 Task: Look for space in Jiaozuo, China from 2nd September, 2023 to 6th September, 2023 for 2 adults in price range Rs.15000 to Rs.20000. Place can be entire place with 1  bedroom having 1 bed and 1 bathroom. Property type can be house, flat, guest house, hotel. Booking option can be shelf check-in. Required host language is Chinese (Simplified).
Action: Mouse moved to (369, 132)
Screenshot: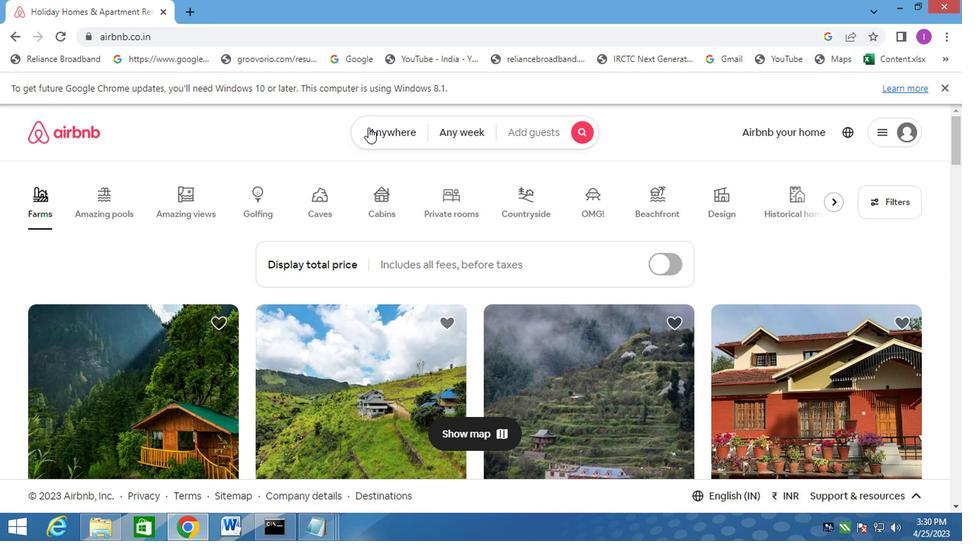 
Action: Mouse pressed left at (369, 132)
Screenshot: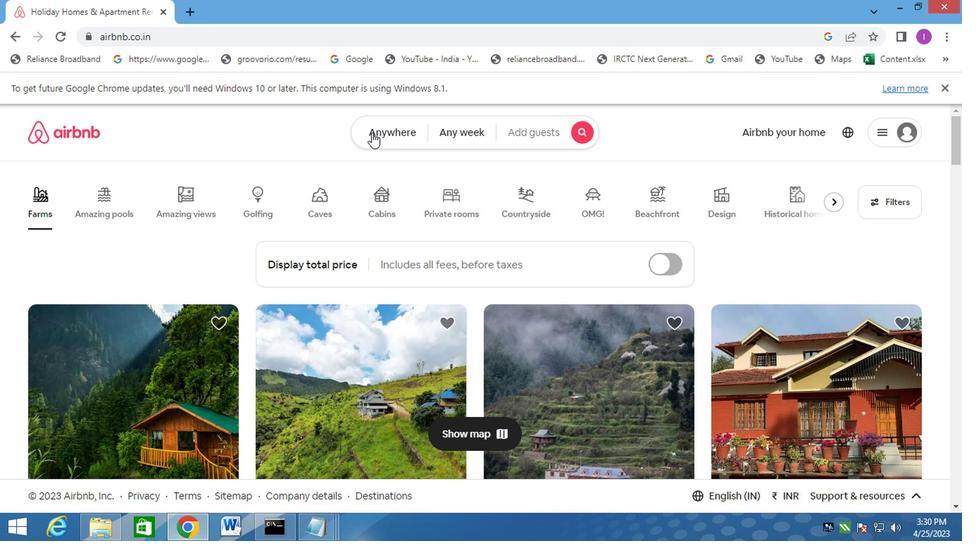 
Action: Mouse moved to (227, 193)
Screenshot: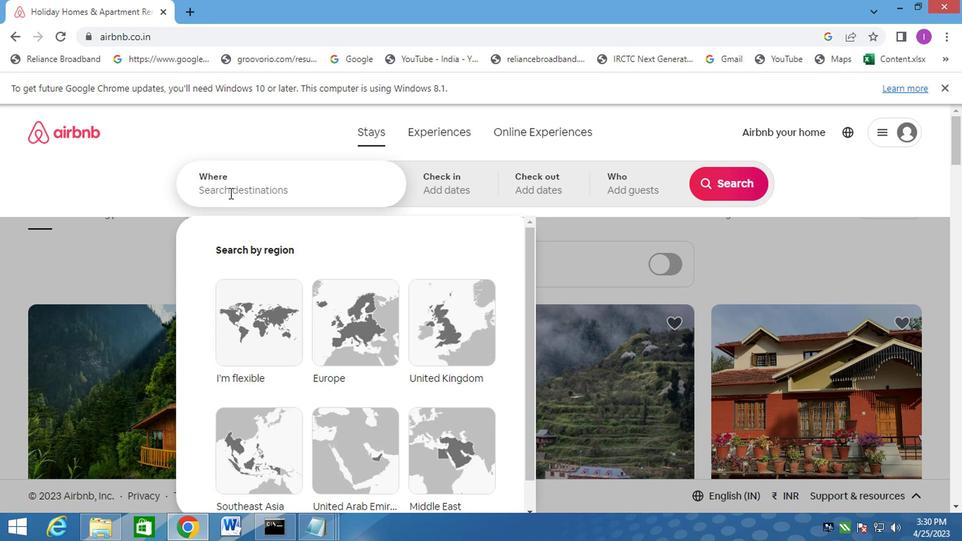 
Action: Mouse pressed left at (227, 193)
Screenshot: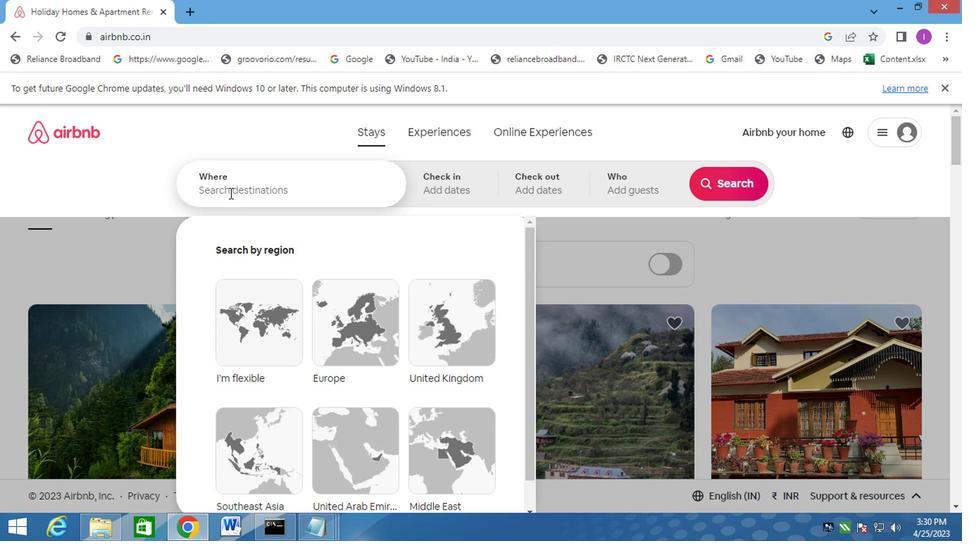 
Action: Mouse moved to (296, 195)
Screenshot: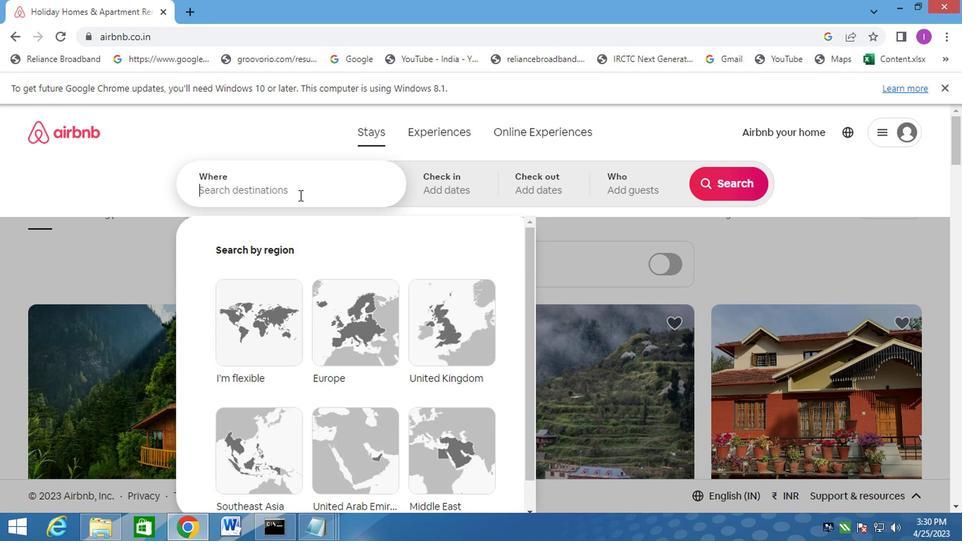 
Action: Key pressed jiaozuo,china
Screenshot: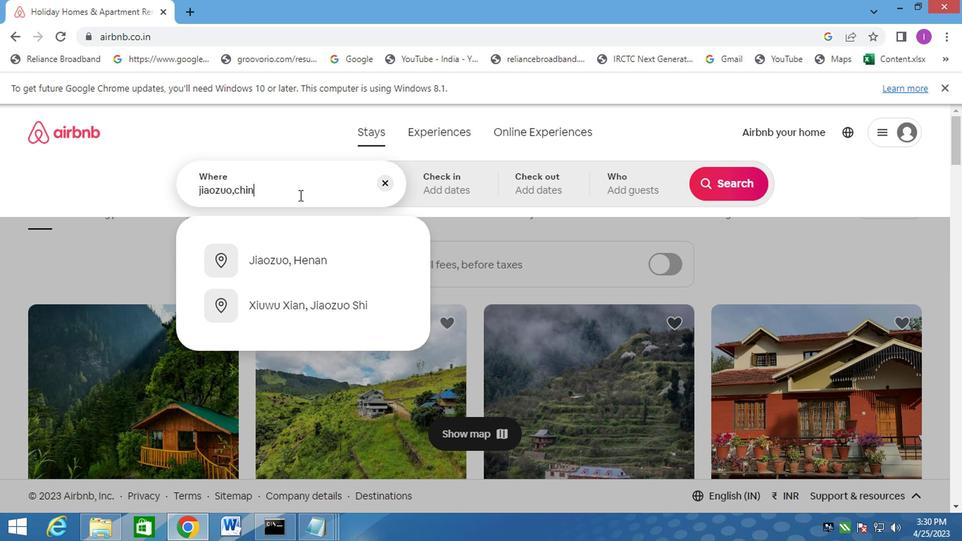 
Action: Mouse moved to (463, 181)
Screenshot: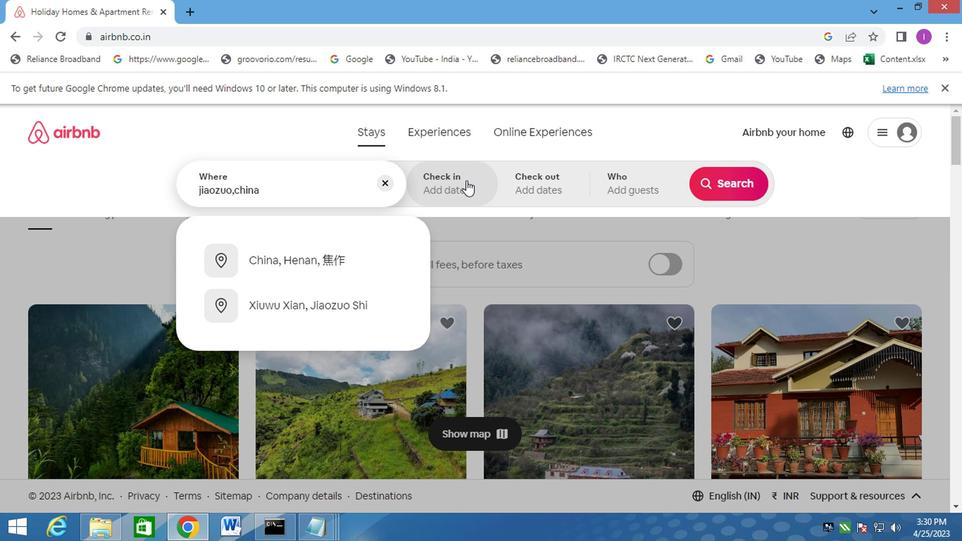 
Action: Mouse pressed left at (463, 181)
Screenshot: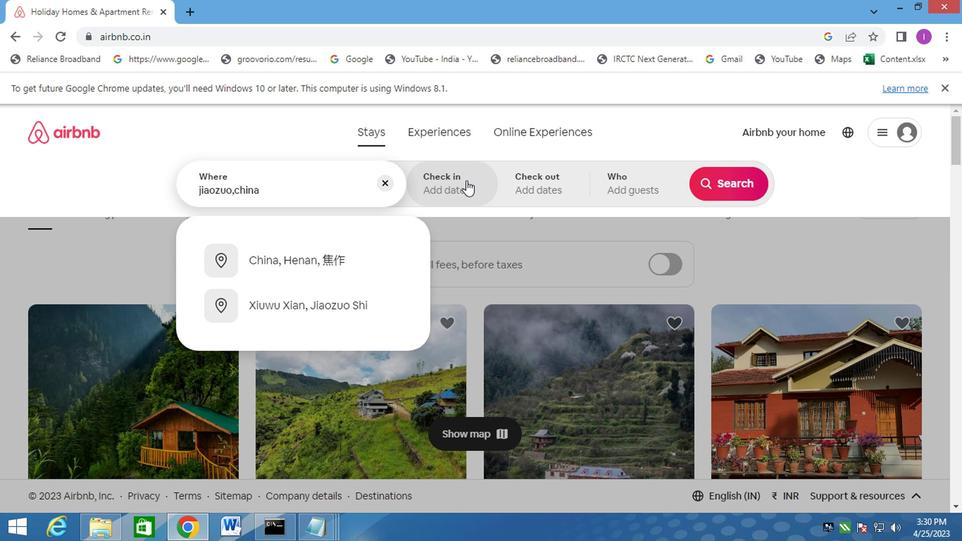 
Action: Mouse moved to (718, 294)
Screenshot: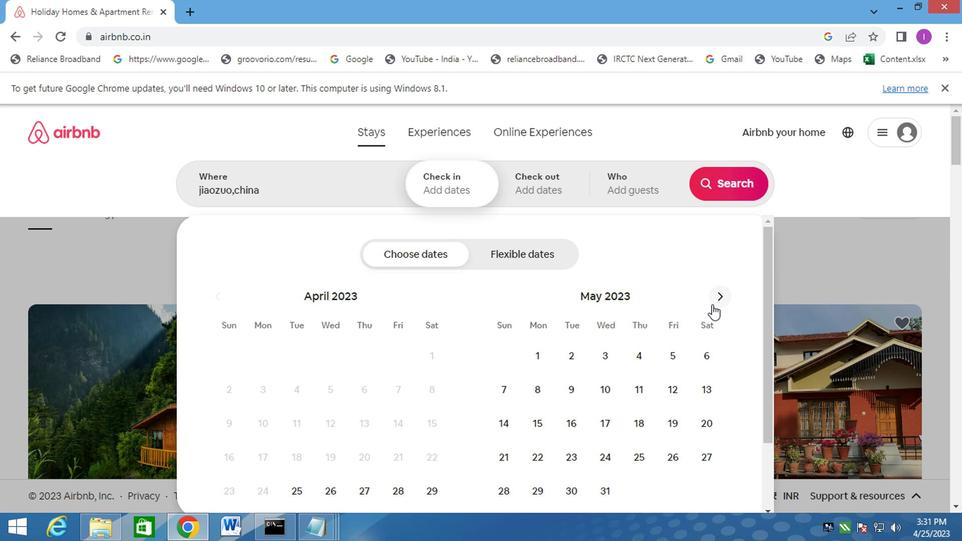 
Action: Mouse pressed left at (718, 294)
Screenshot: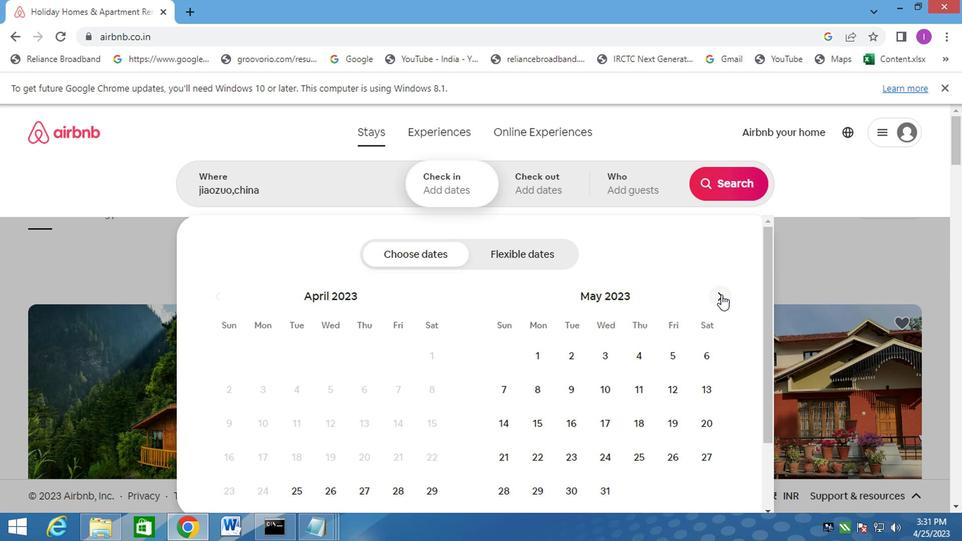 
Action: Mouse pressed left at (718, 294)
Screenshot: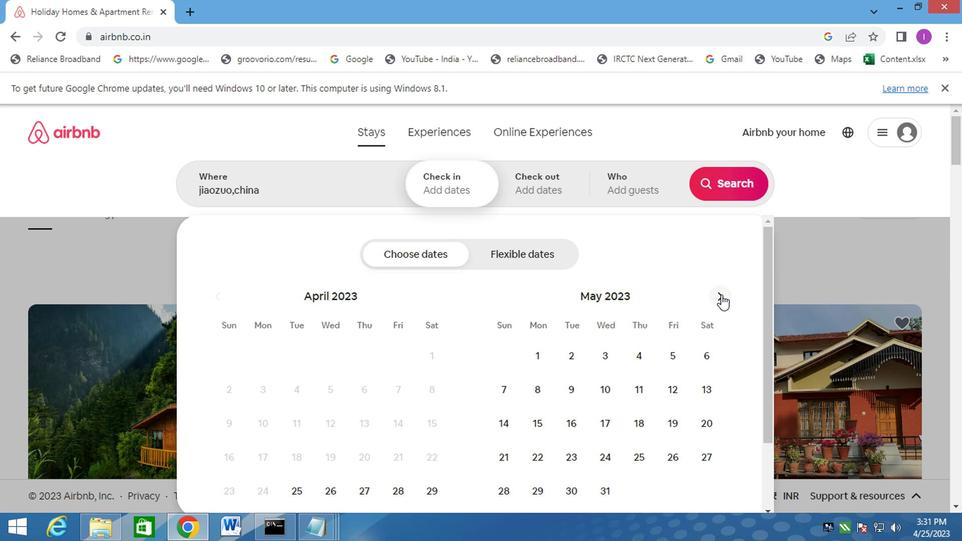 
Action: Mouse moved to (718, 291)
Screenshot: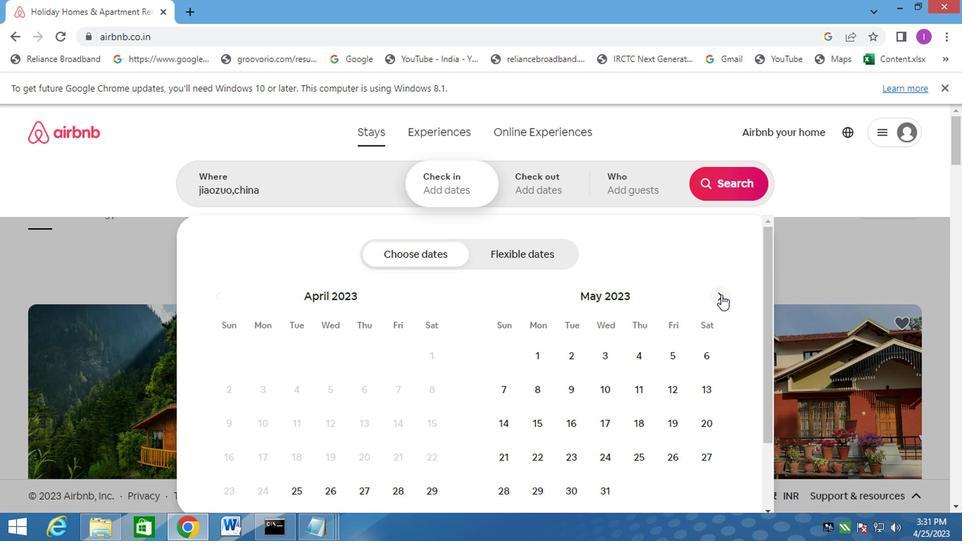 
Action: Mouse pressed left at (718, 291)
Screenshot: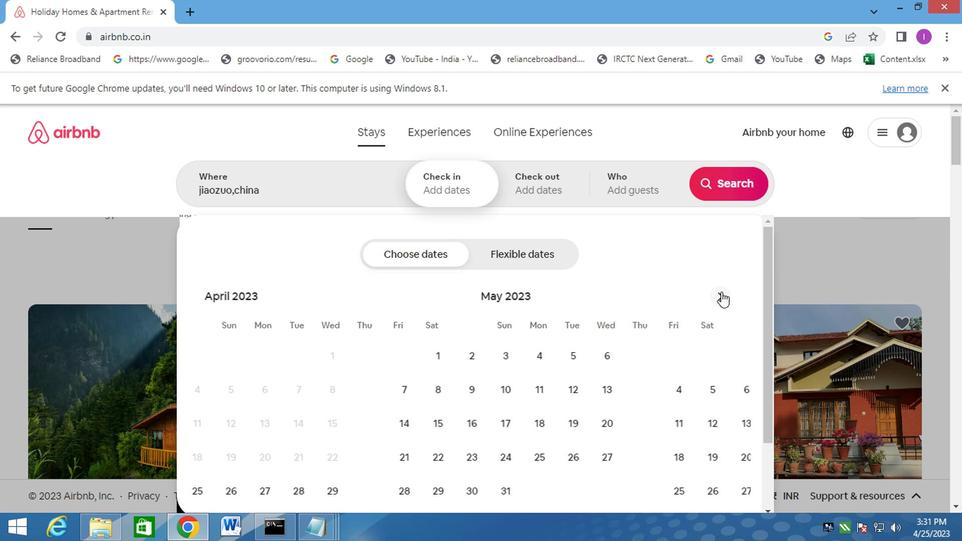 
Action: Mouse moved to (714, 298)
Screenshot: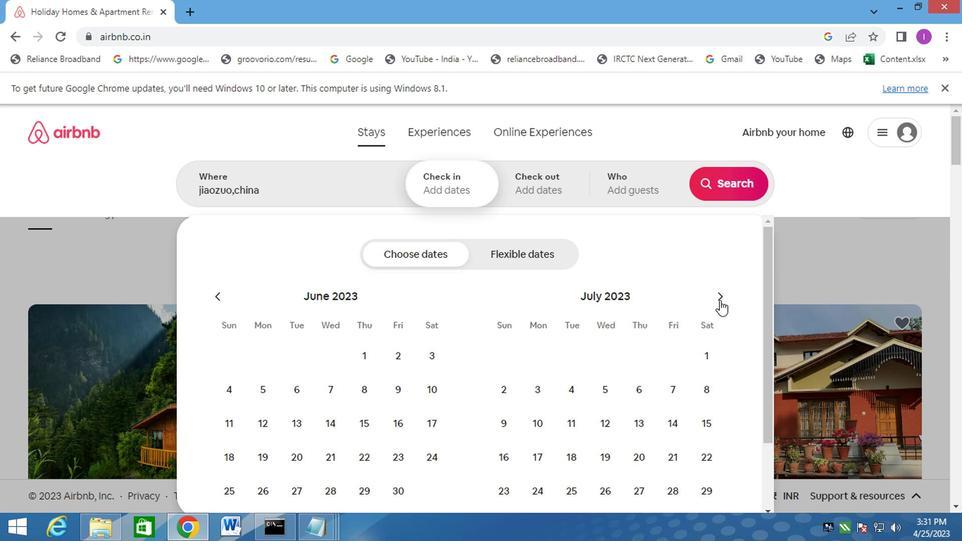 
Action: Mouse pressed left at (714, 298)
Screenshot: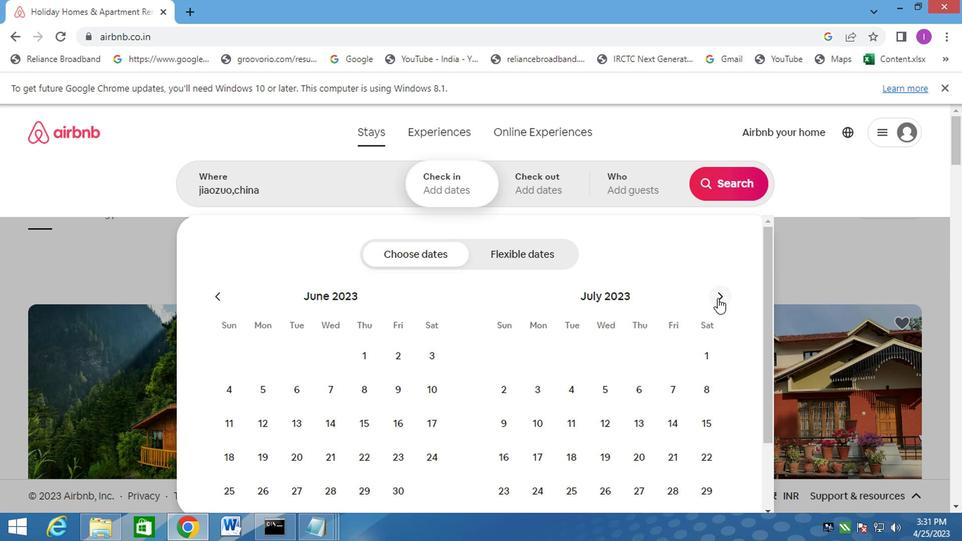 
Action: Mouse moved to (706, 292)
Screenshot: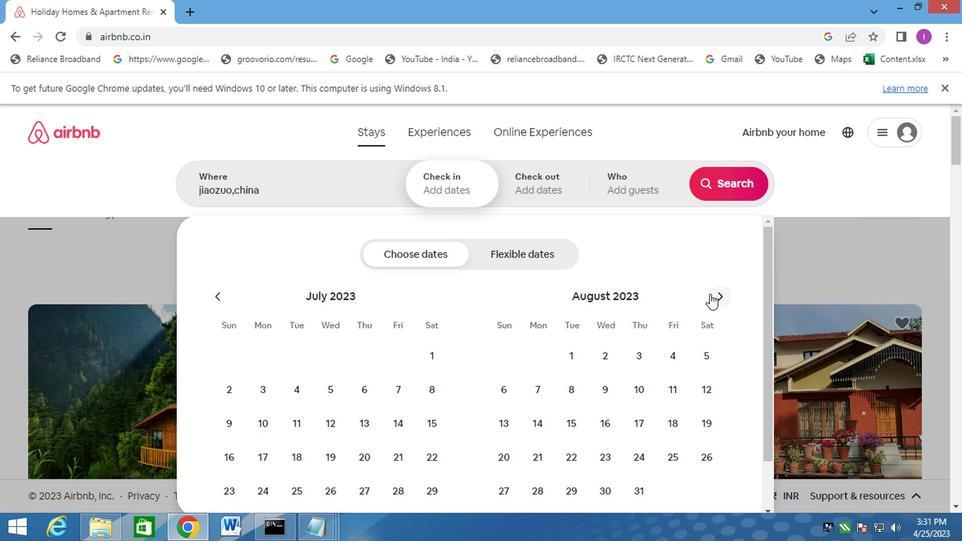 
Action: Mouse pressed left at (706, 292)
Screenshot: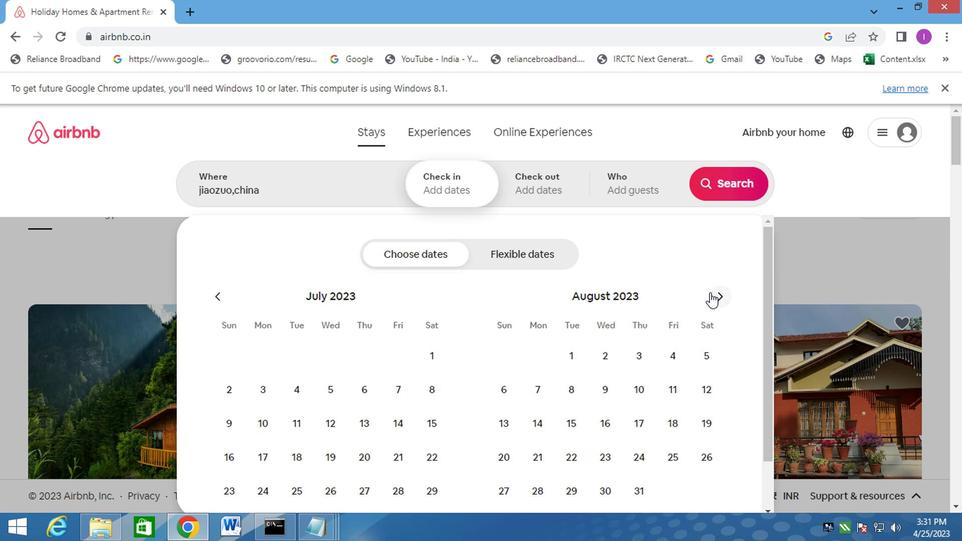 
Action: Mouse moved to (700, 350)
Screenshot: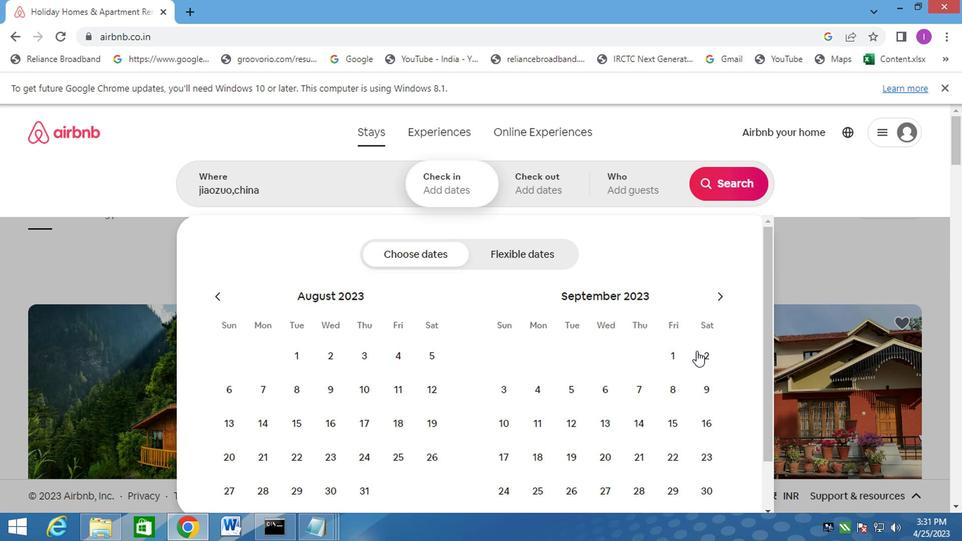 
Action: Mouse pressed left at (700, 350)
Screenshot: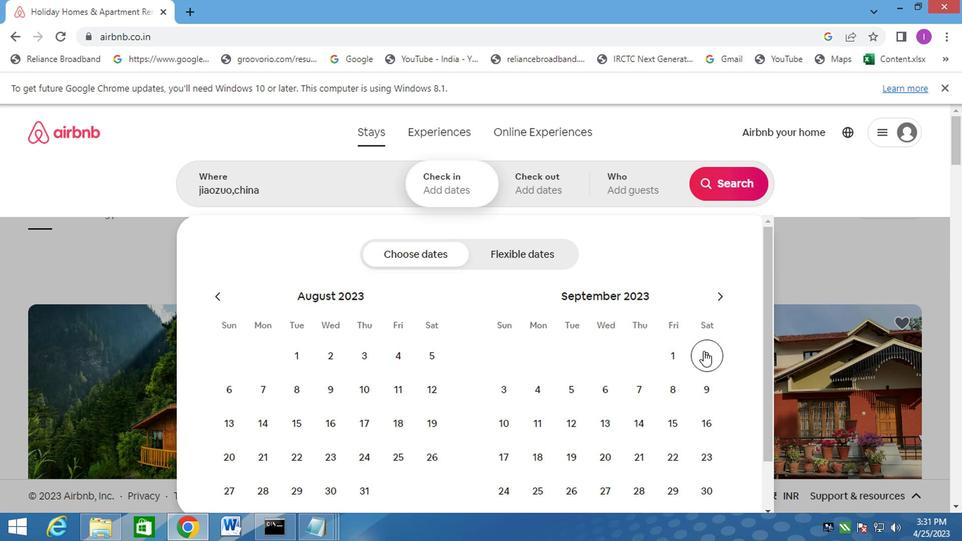 
Action: Mouse moved to (611, 386)
Screenshot: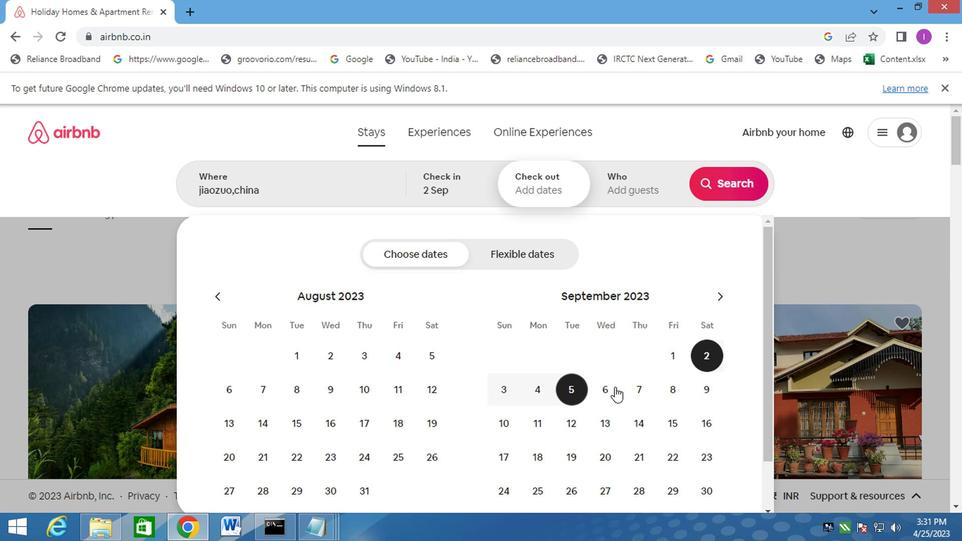 
Action: Mouse pressed left at (611, 386)
Screenshot: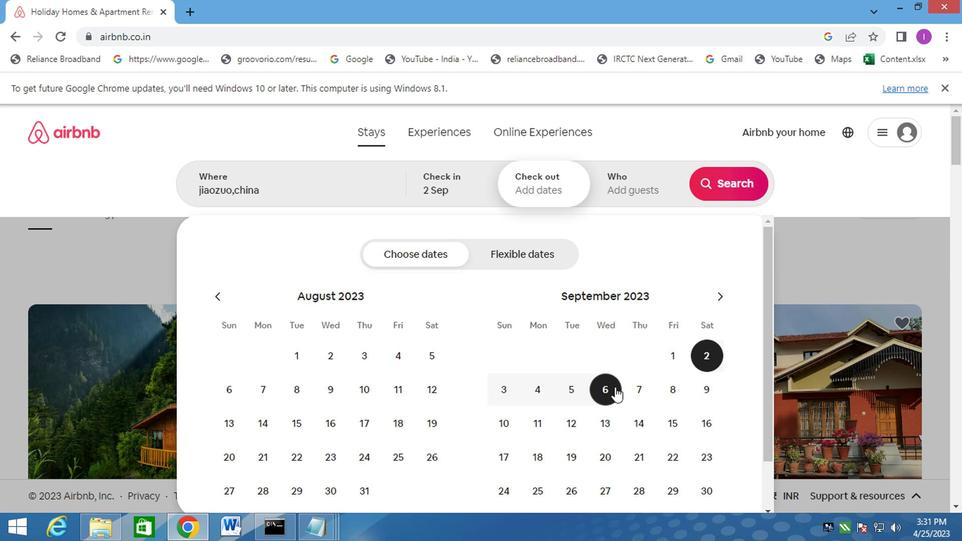 
Action: Mouse moved to (643, 193)
Screenshot: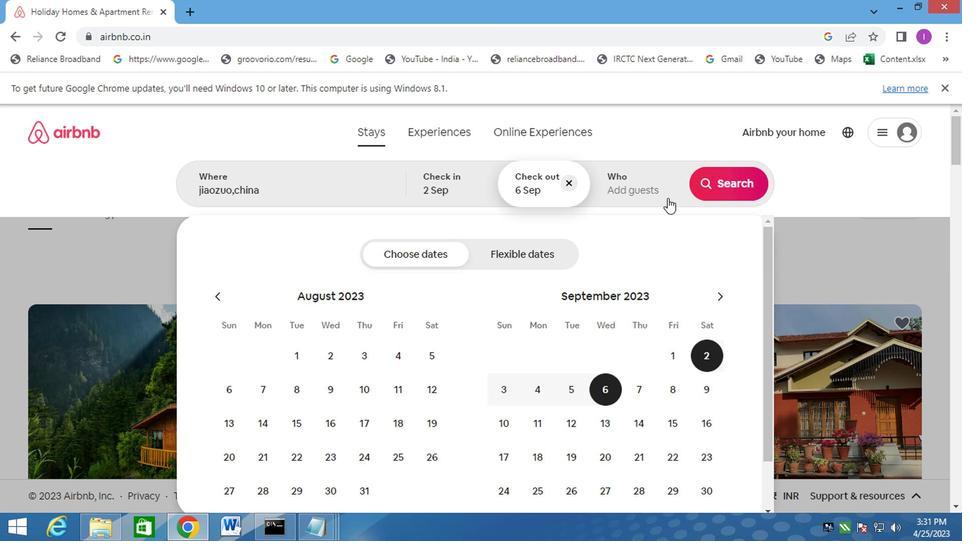 
Action: Mouse pressed left at (643, 193)
Screenshot: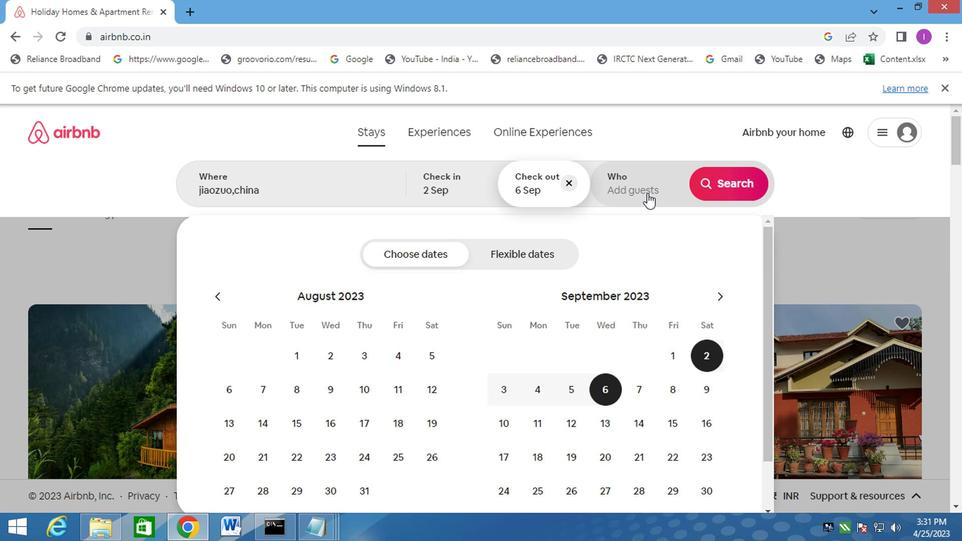 
Action: Mouse moved to (732, 256)
Screenshot: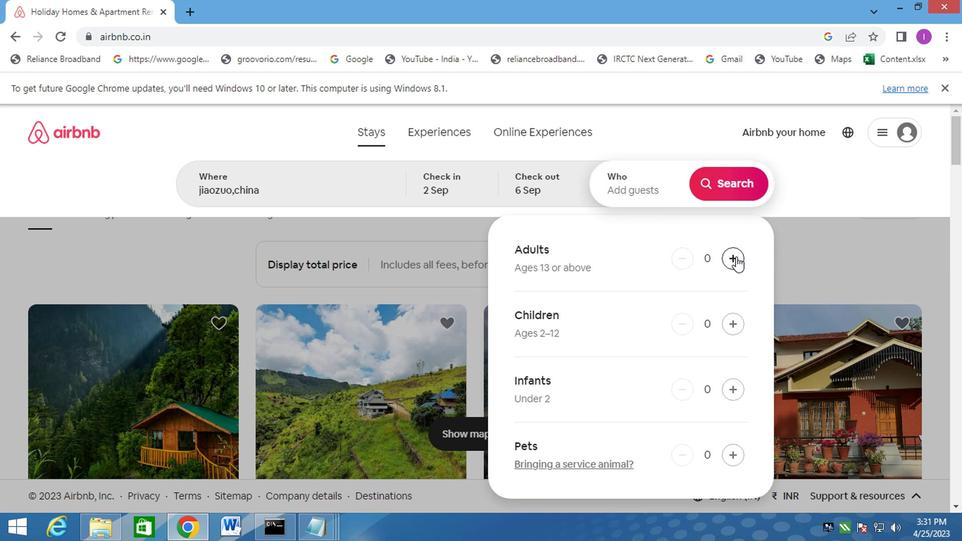 
Action: Mouse pressed left at (732, 256)
Screenshot: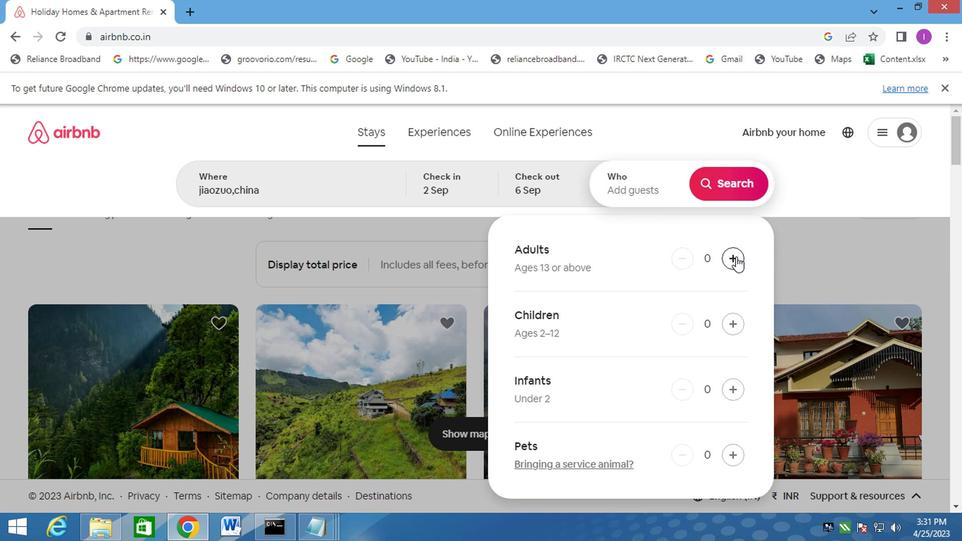 
Action: Mouse moved to (732, 255)
Screenshot: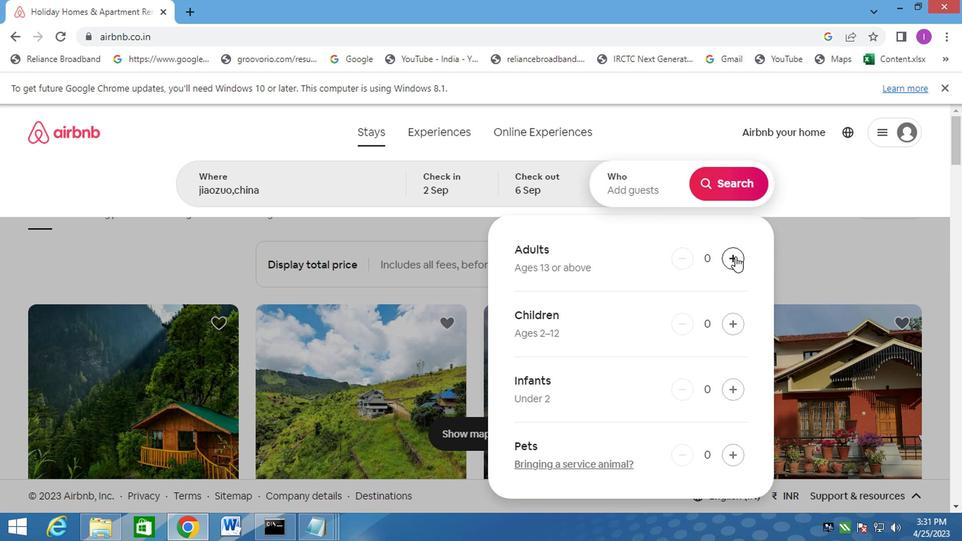 
Action: Mouse pressed left at (732, 255)
Screenshot: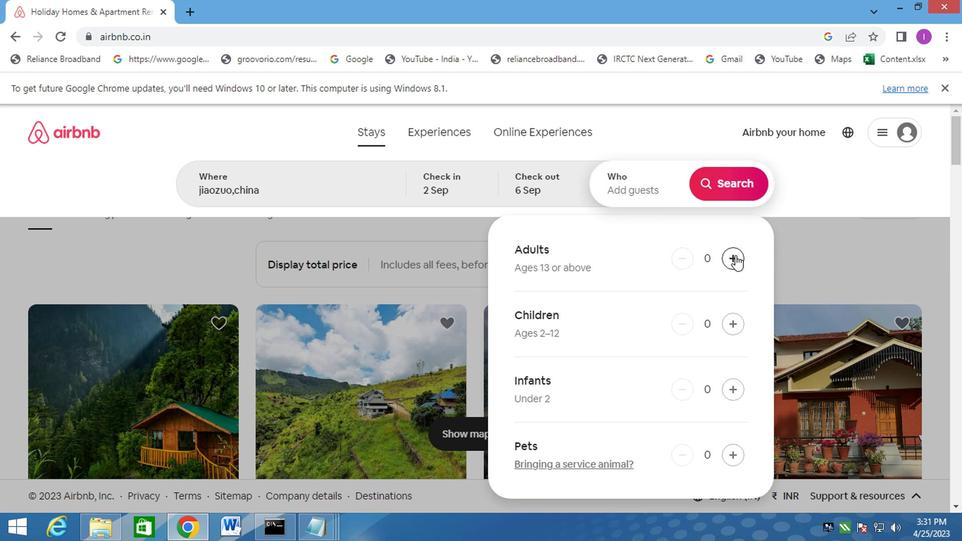 
Action: Mouse moved to (737, 184)
Screenshot: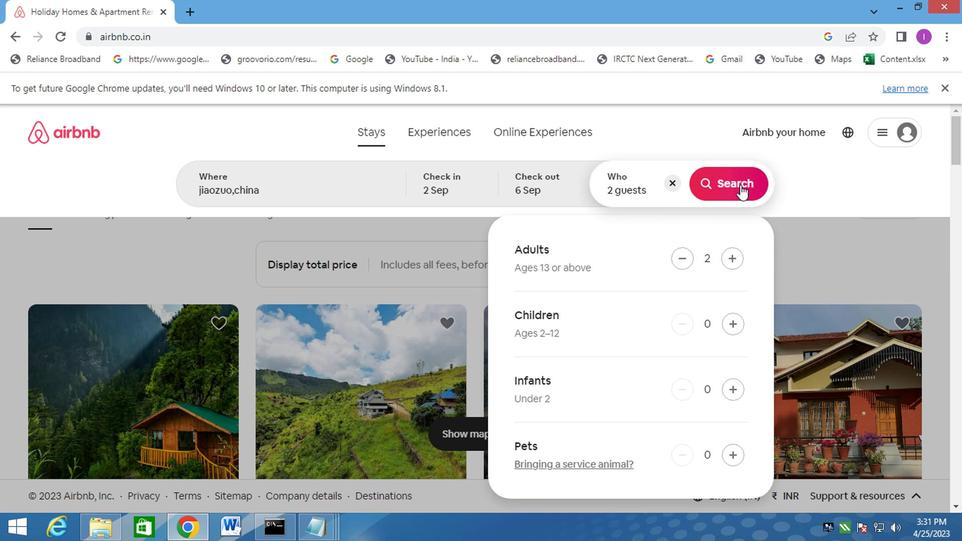 
Action: Mouse pressed left at (737, 184)
Screenshot: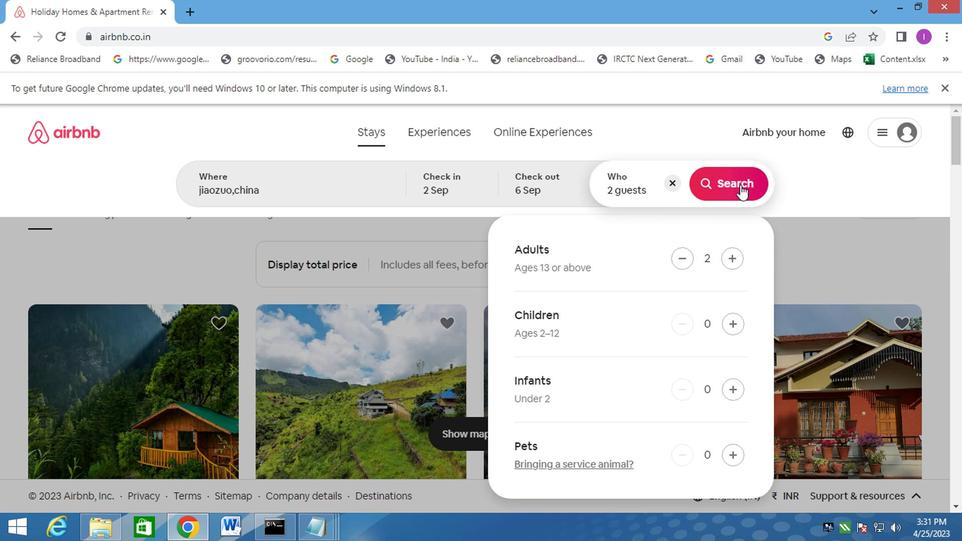 
Action: Mouse moved to (912, 192)
Screenshot: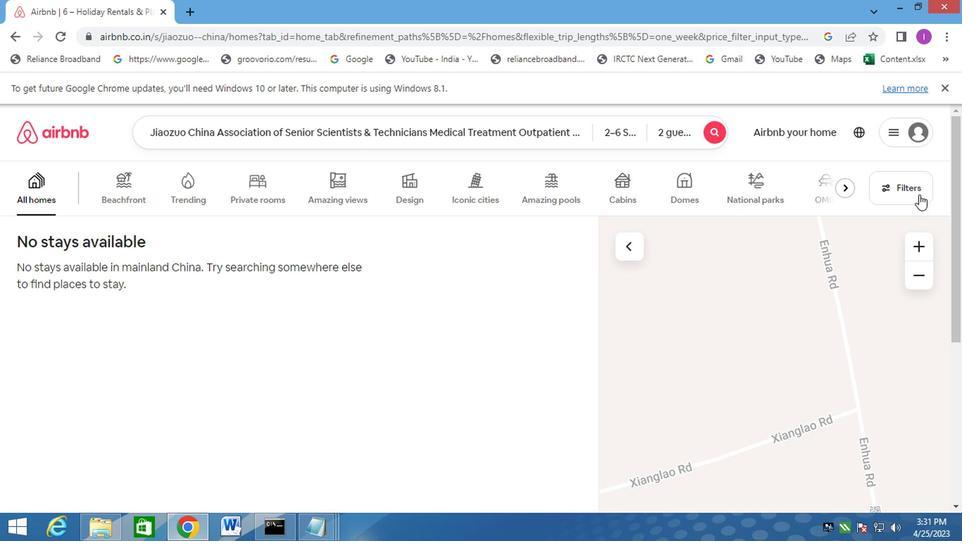 
Action: Mouse pressed left at (912, 192)
Screenshot: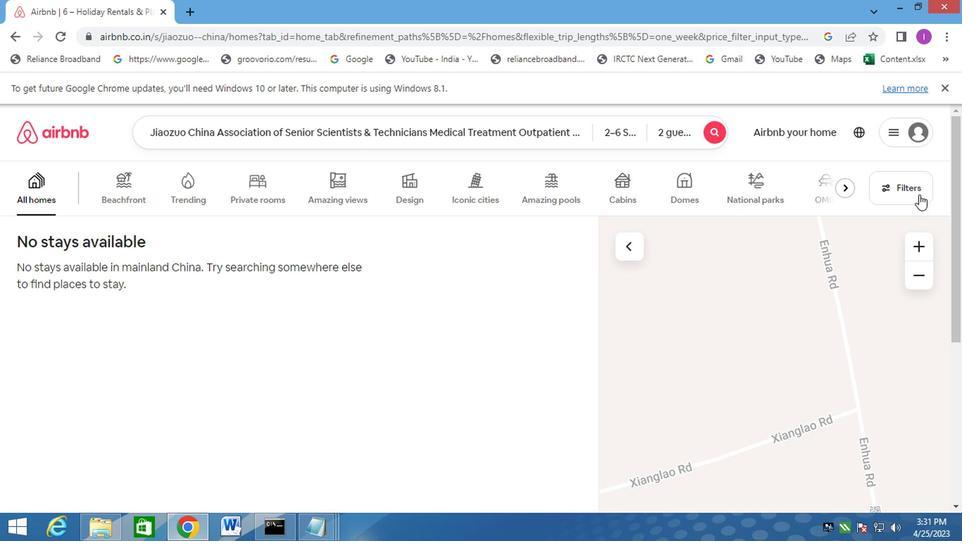 
Action: Mouse moved to (293, 271)
Screenshot: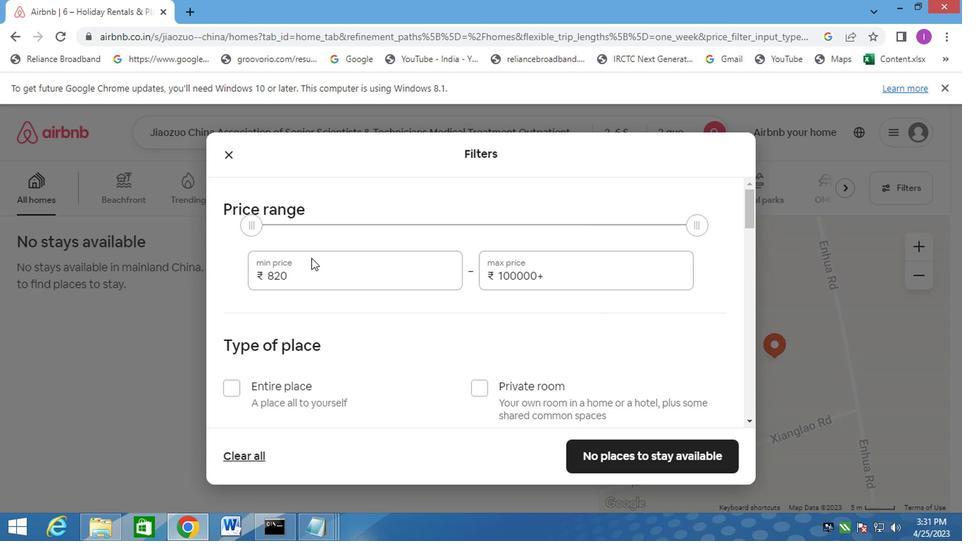 
Action: Mouse pressed left at (293, 271)
Screenshot: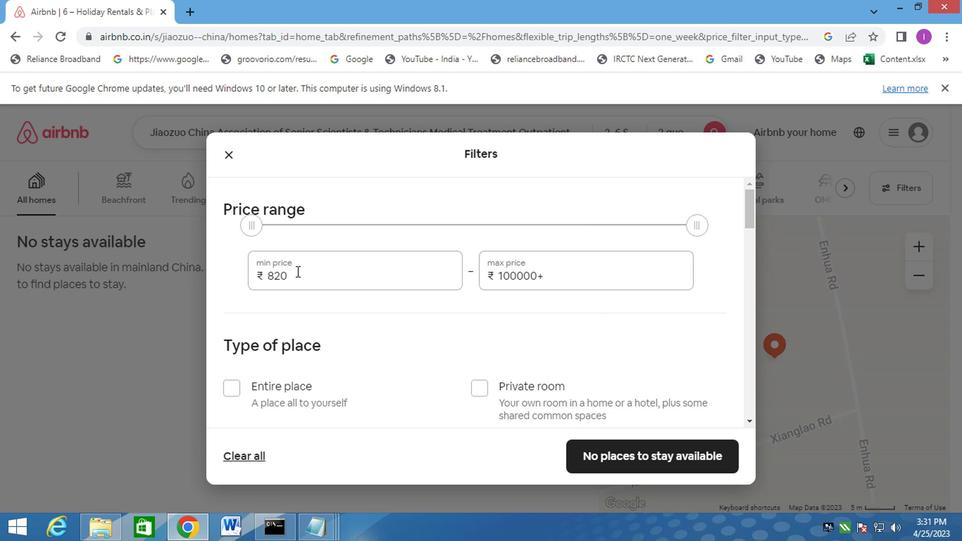 
Action: Mouse moved to (297, 265)
Screenshot: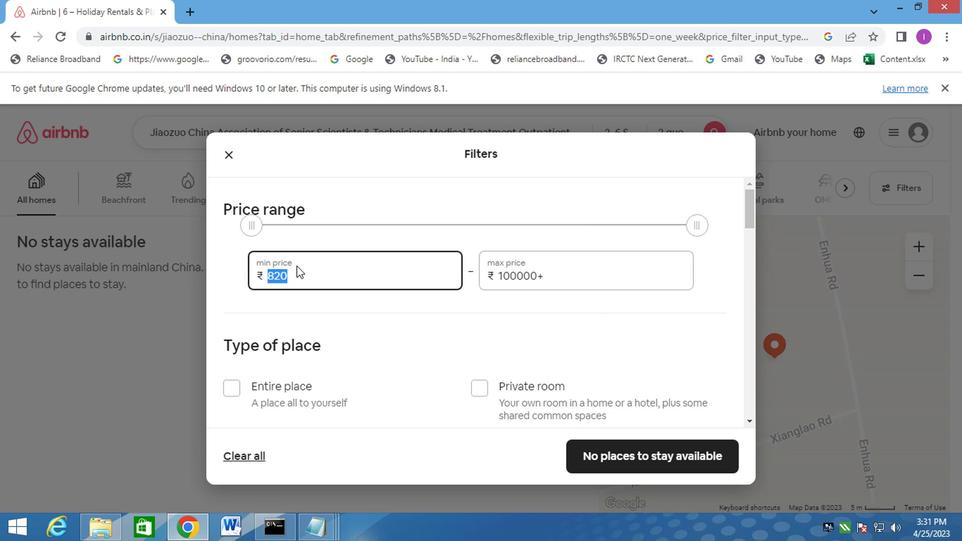 
Action: Key pressed 1
Screenshot: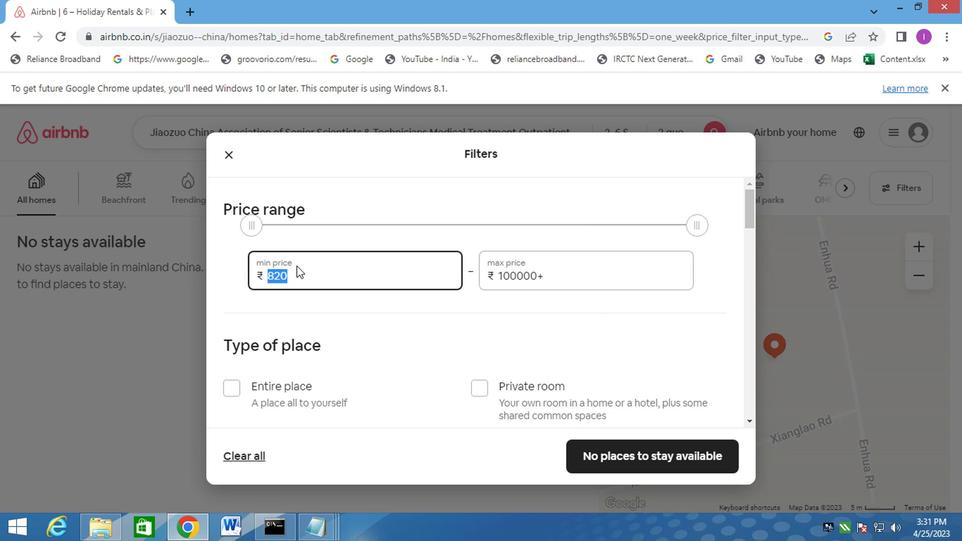 
Action: Mouse moved to (306, 268)
Screenshot: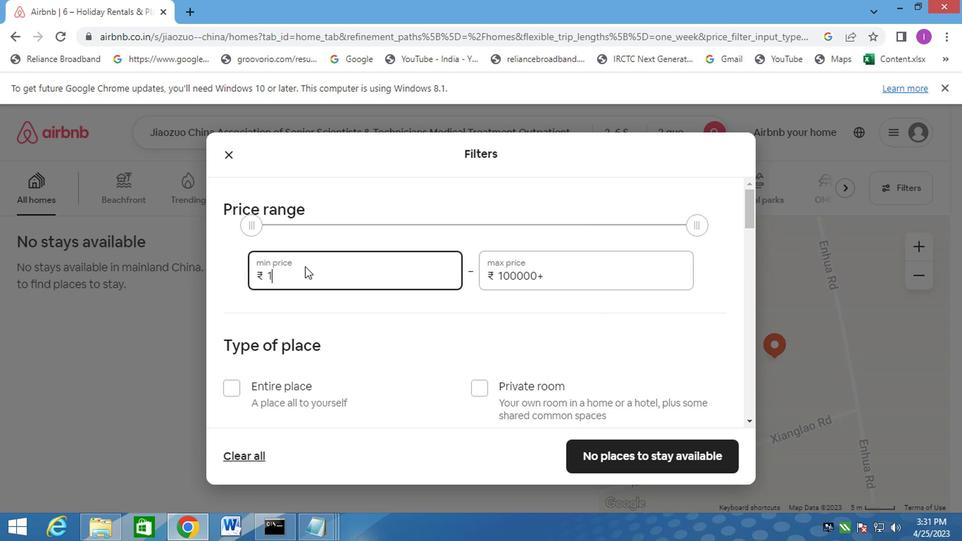 
Action: Key pressed 5
Screenshot: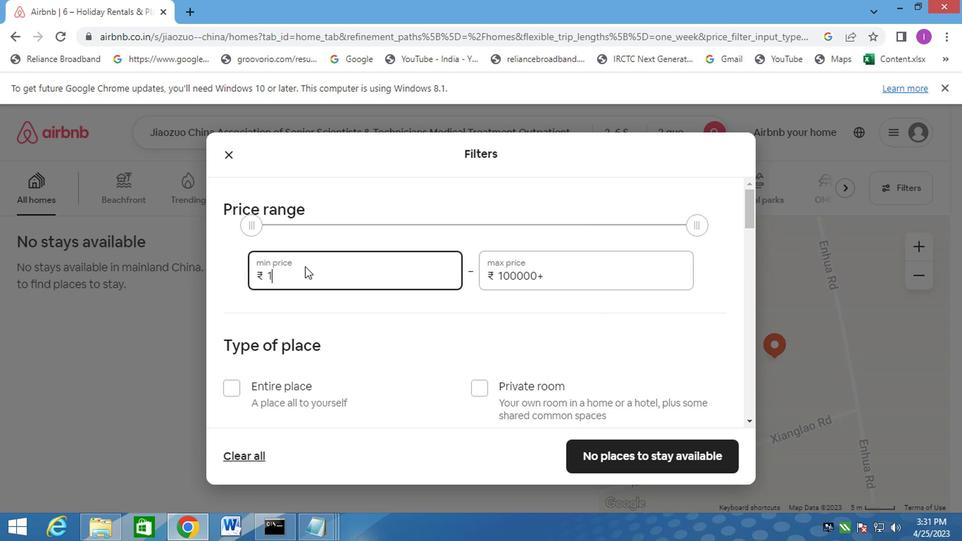 
Action: Mouse moved to (318, 268)
Screenshot: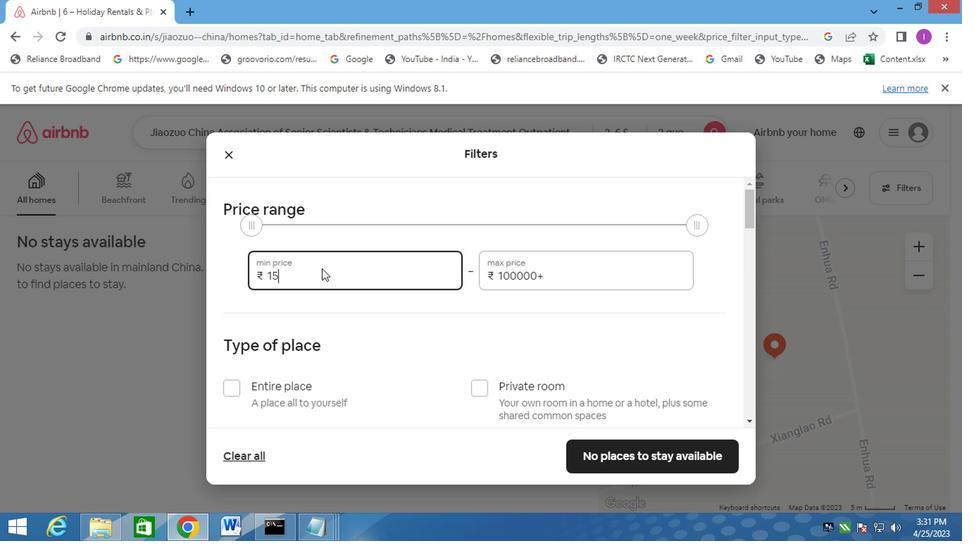 
Action: Key pressed 0
Screenshot: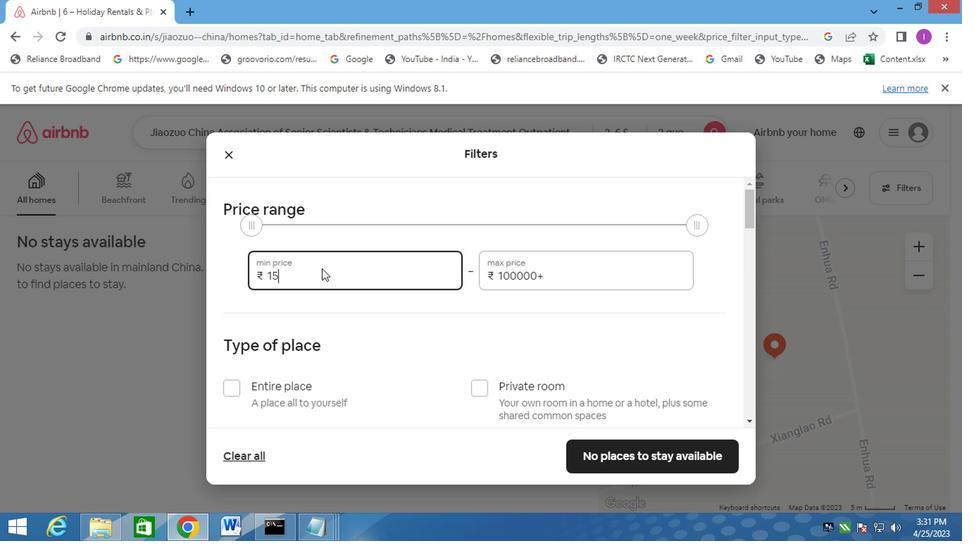 
Action: Mouse moved to (322, 269)
Screenshot: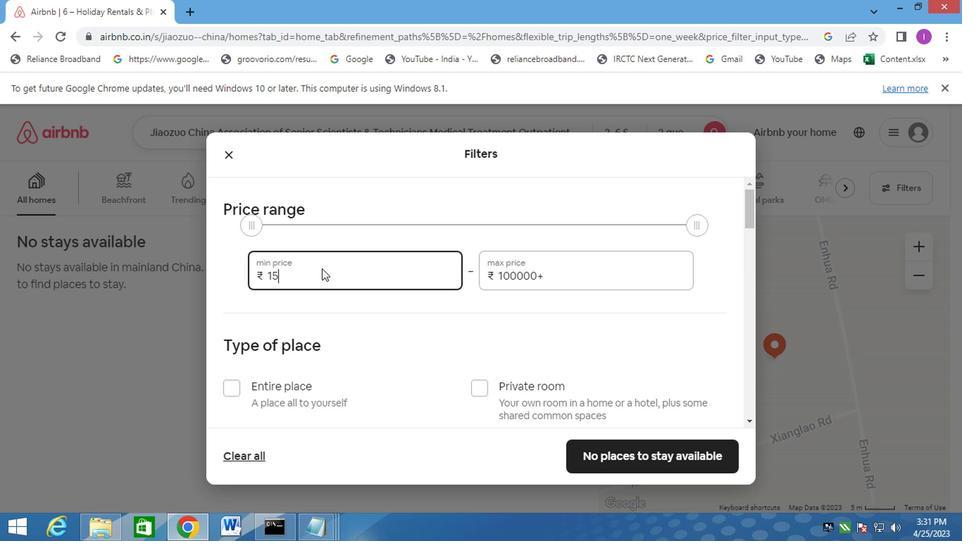 
Action: Key pressed 0
Screenshot: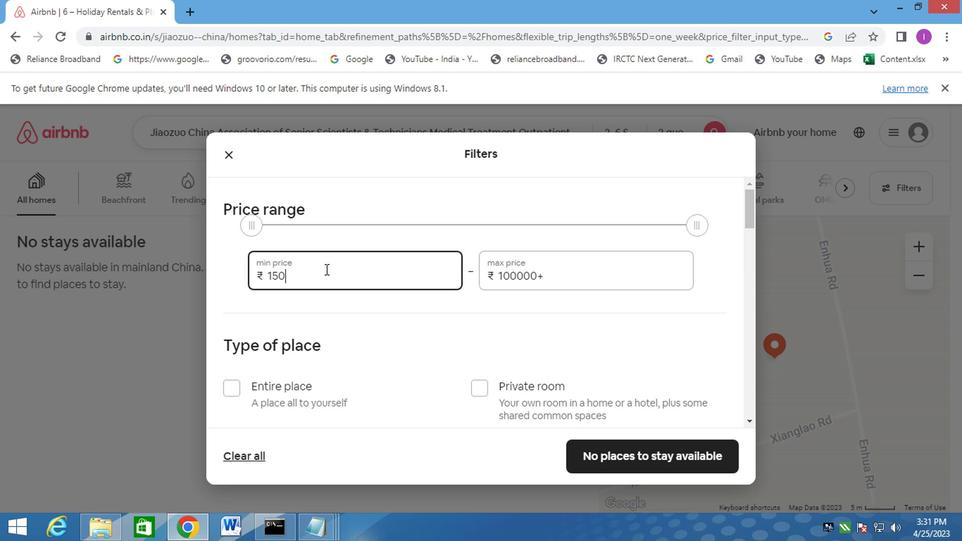 
Action: Mouse moved to (325, 268)
Screenshot: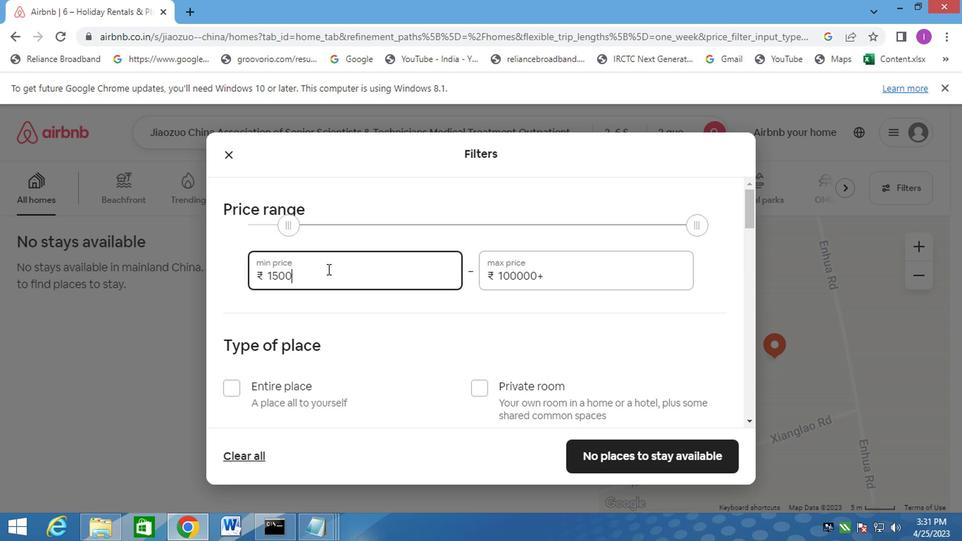 
Action: Key pressed 0
Screenshot: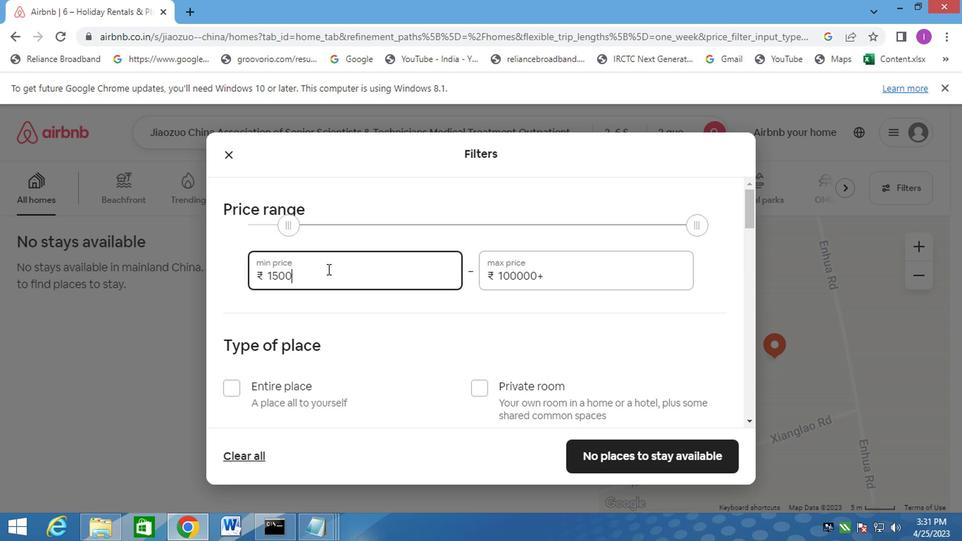 
Action: Mouse moved to (550, 268)
Screenshot: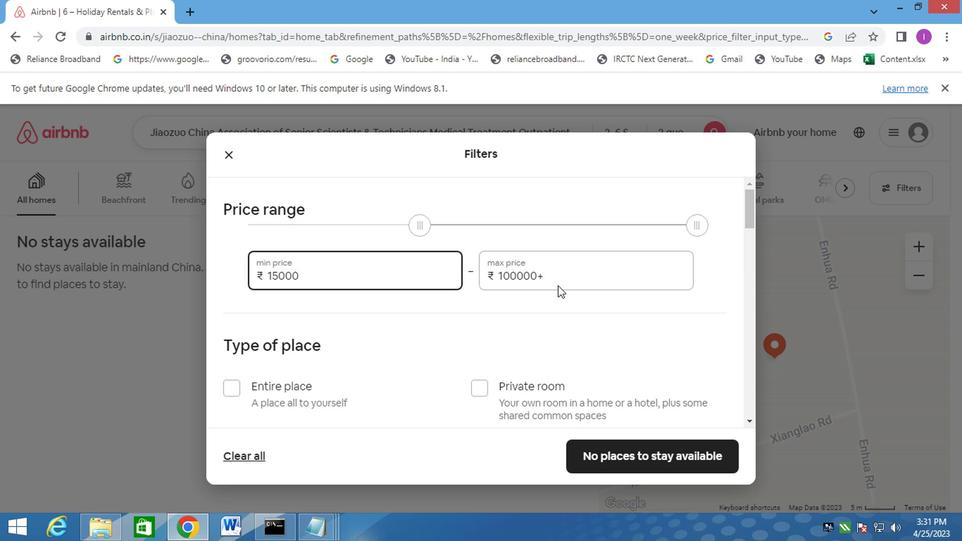 
Action: Mouse pressed left at (550, 268)
Screenshot: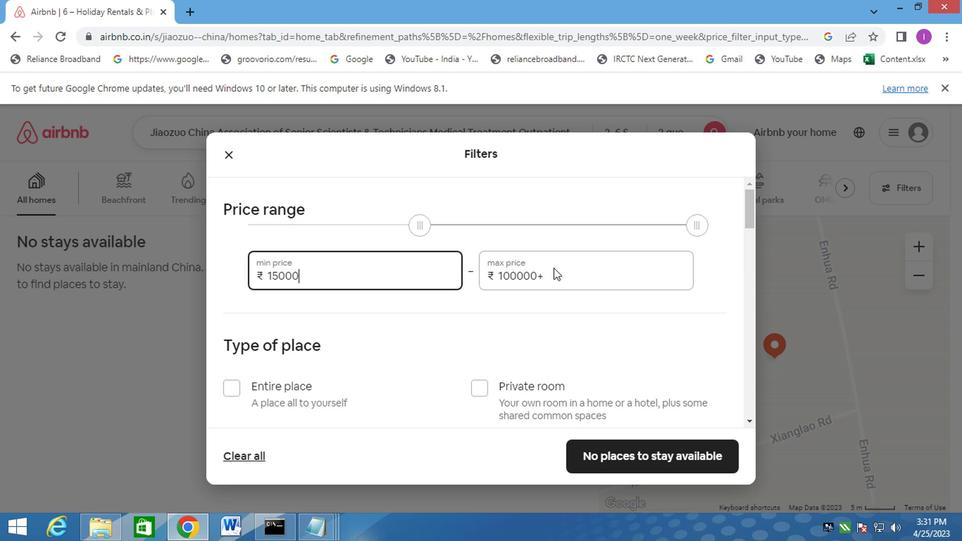 
Action: Mouse moved to (627, 287)
Screenshot: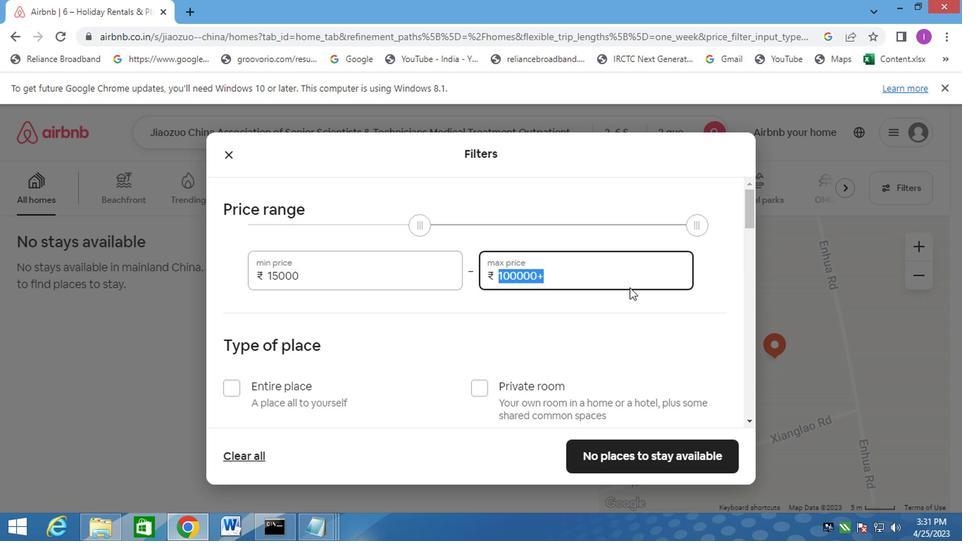 
Action: Key pressed 20
Screenshot: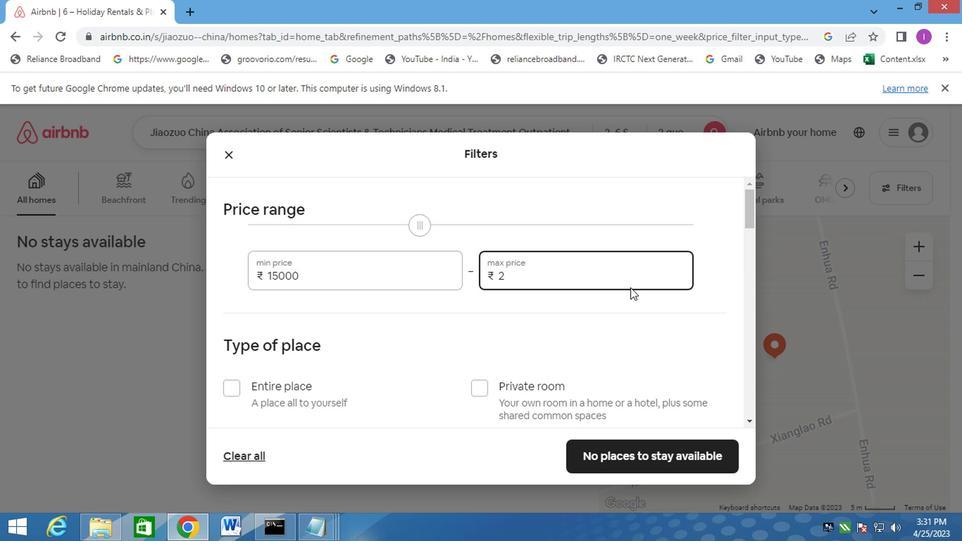 
Action: Mouse moved to (628, 287)
Screenshot: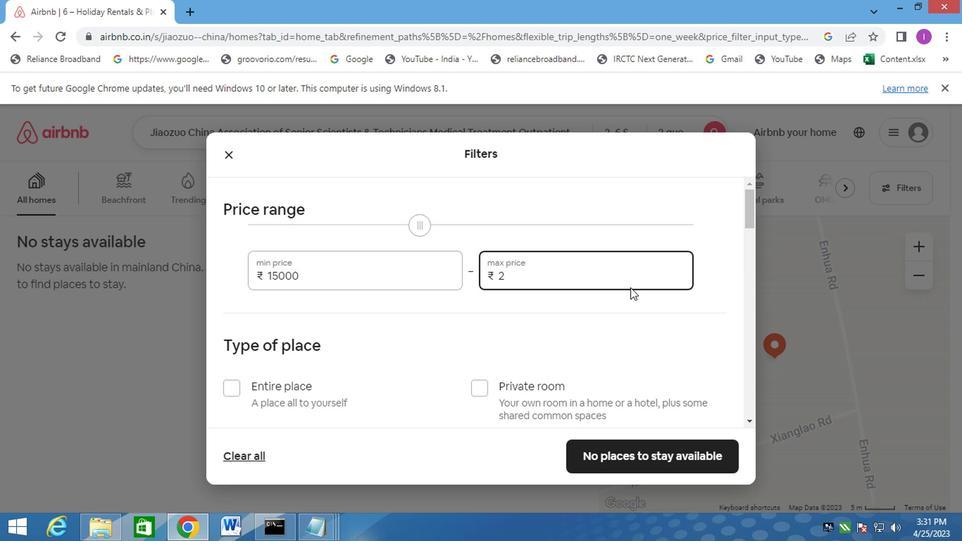 
Action: Key pressed 0
Screenshot: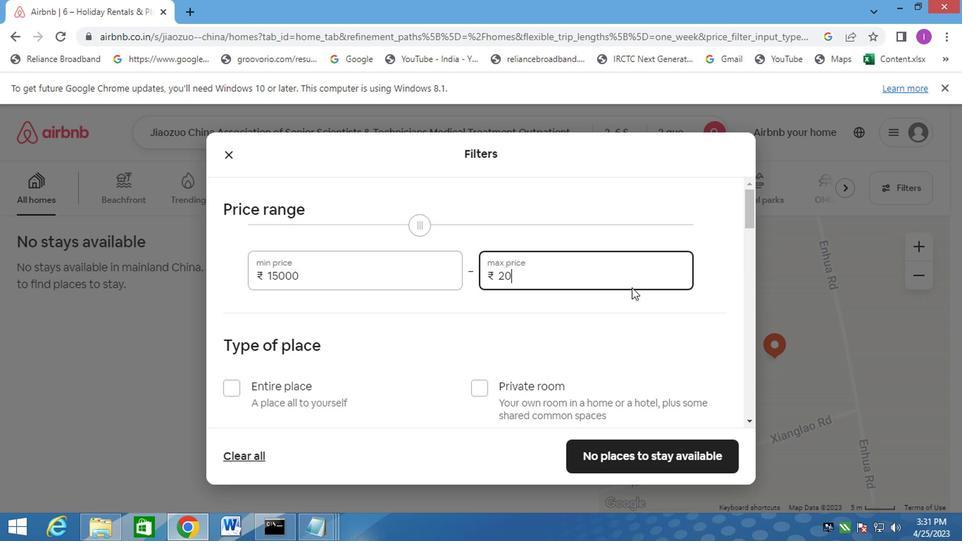 
Action: Mouse moved to (629, 286)
Screenshot: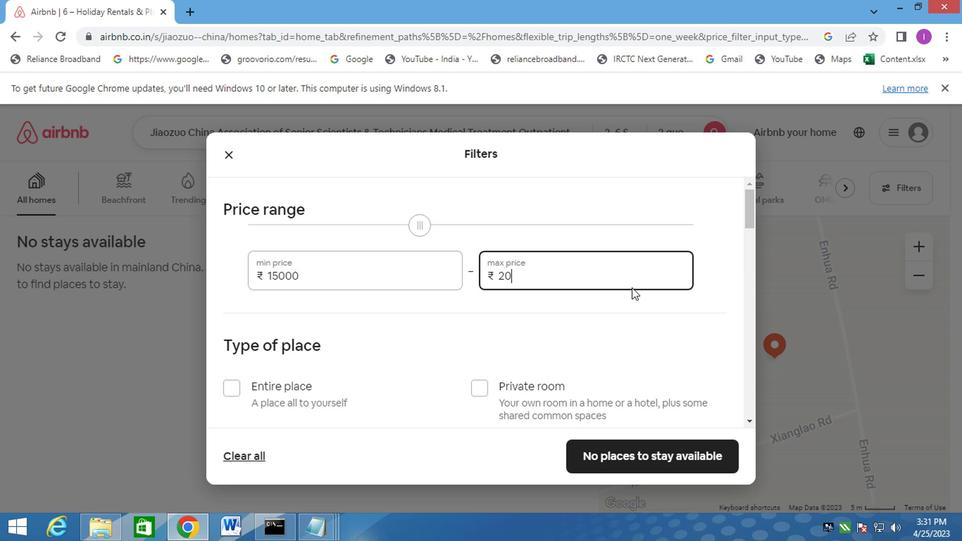 
Action: Key pressed 0
Screenshot: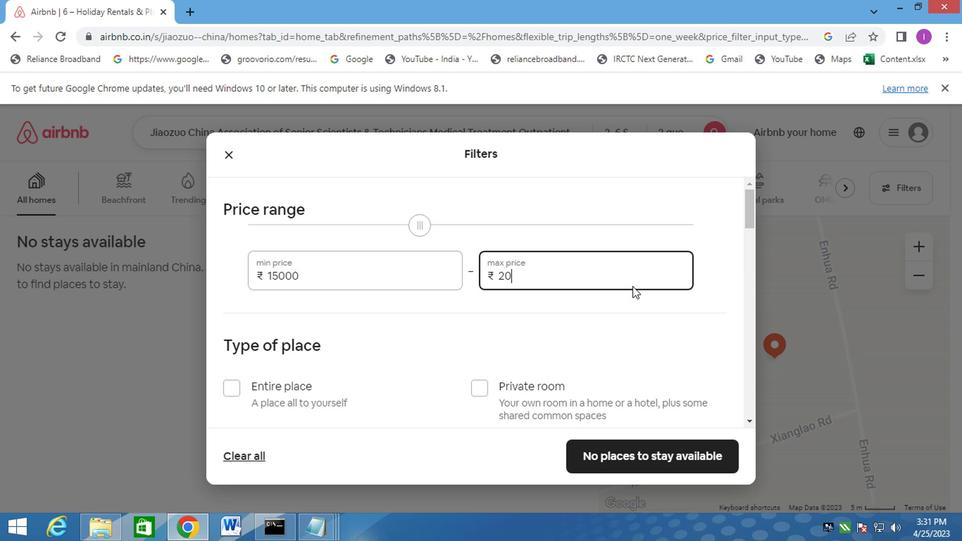 
Action: Mouse moved to (629, 285)
Screenshot: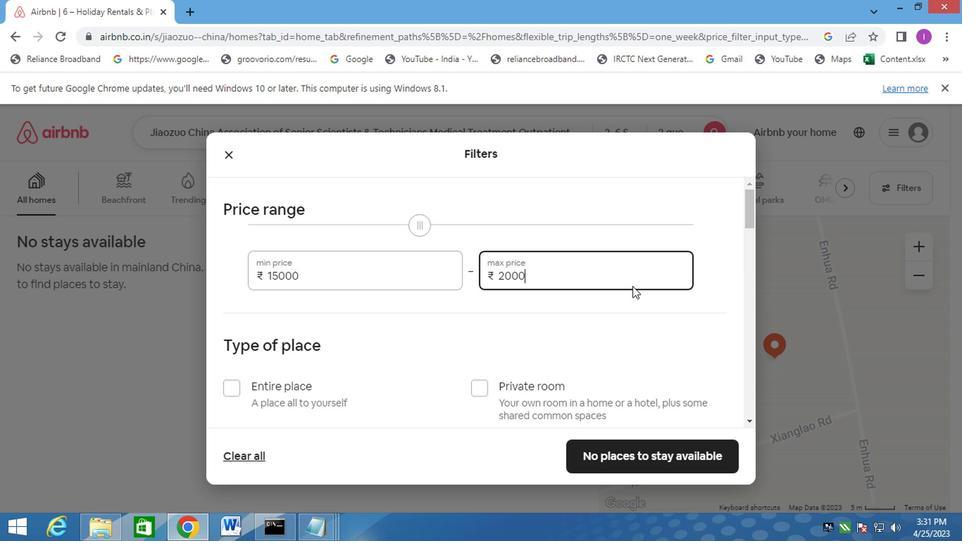 
Action: Key pressed 0
Screenshot: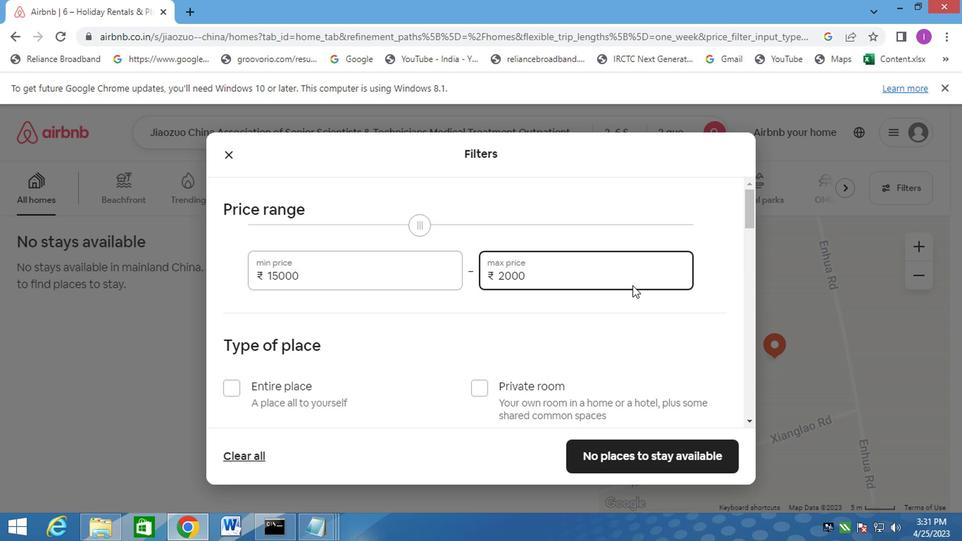 
Action: Mouse moved to (230, 392)
Screenshot: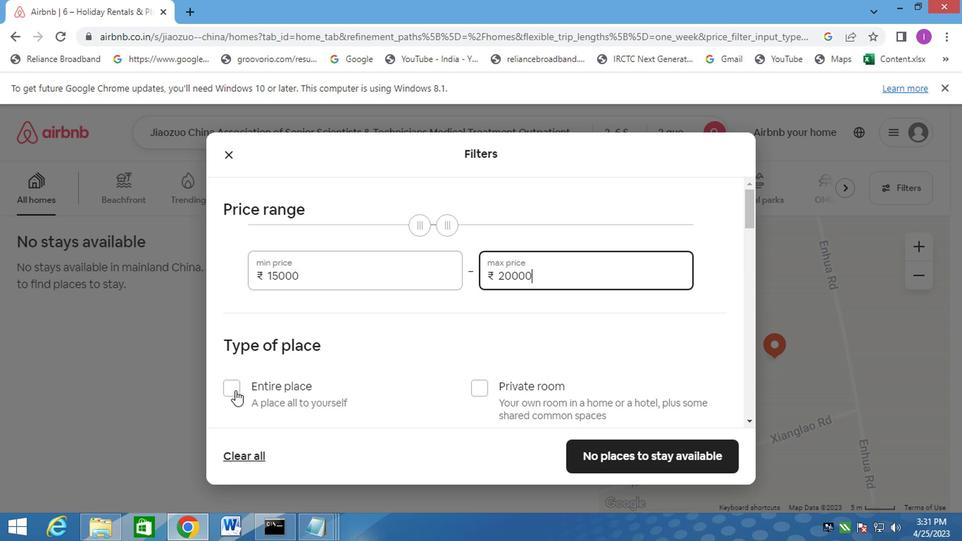 
Action: Mouse pressed left at (230, 392)
Screenshot: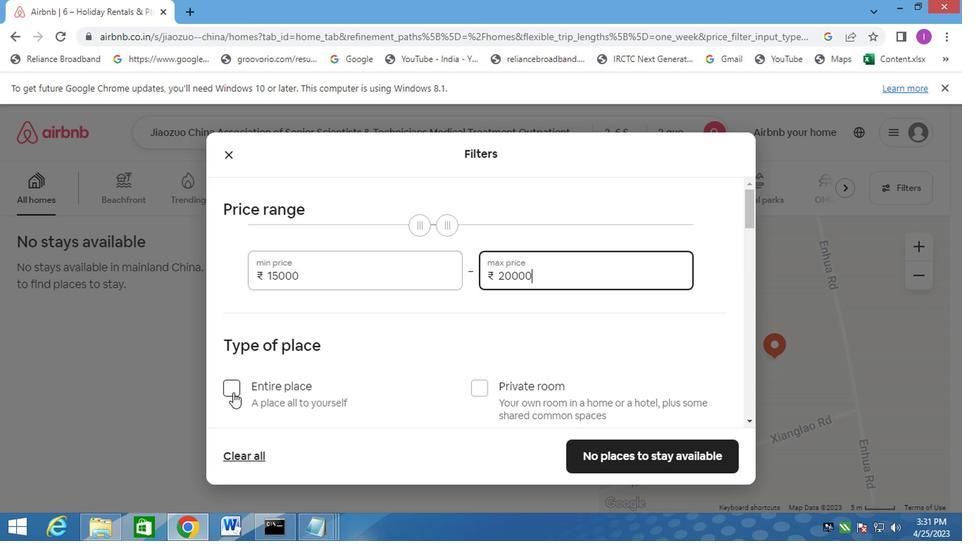 
Action: Mouse moved to (696, 311)
Screenshot: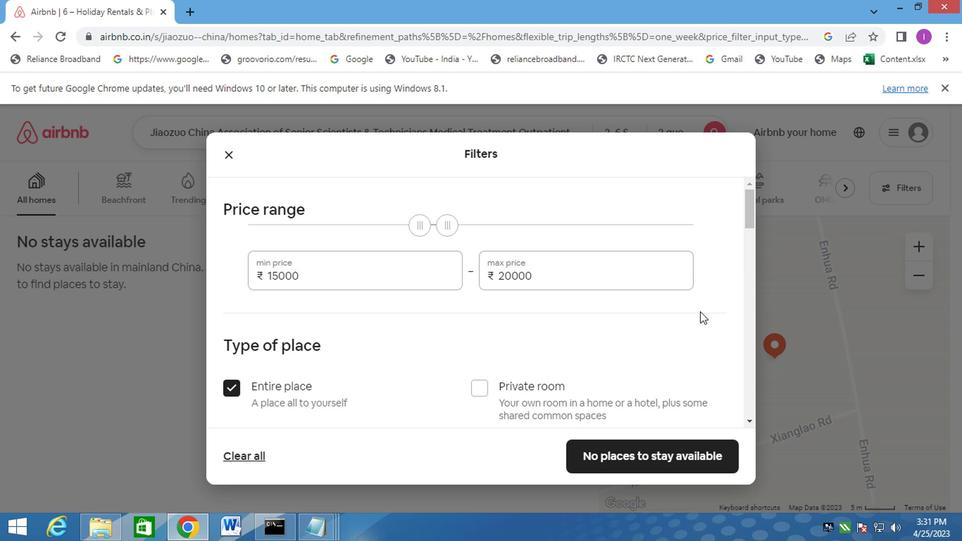 
Action: Mouse scrolled (696, 310) with delta (0, 0)
Screenshot: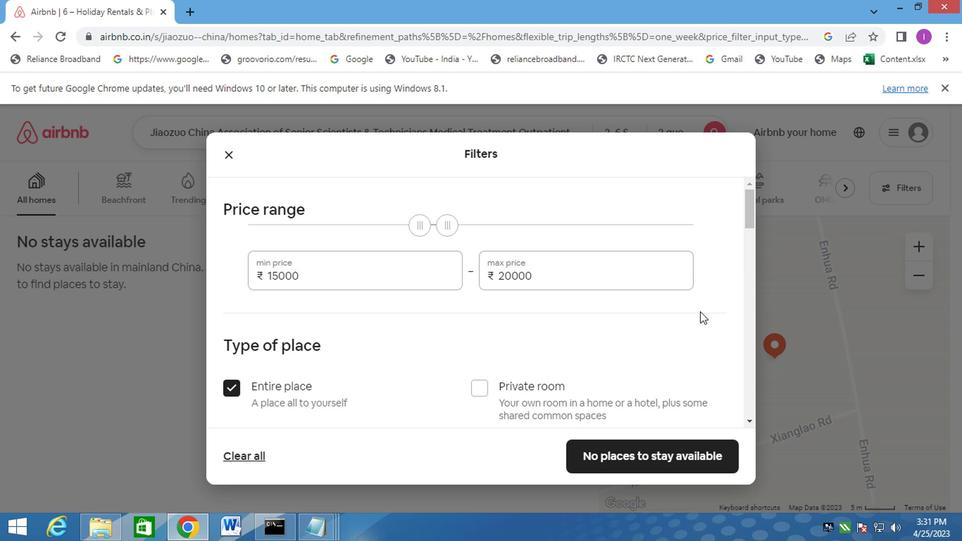 
Action: Mouse scrolled (696, 310) with delta (0, 0)
Screenshot: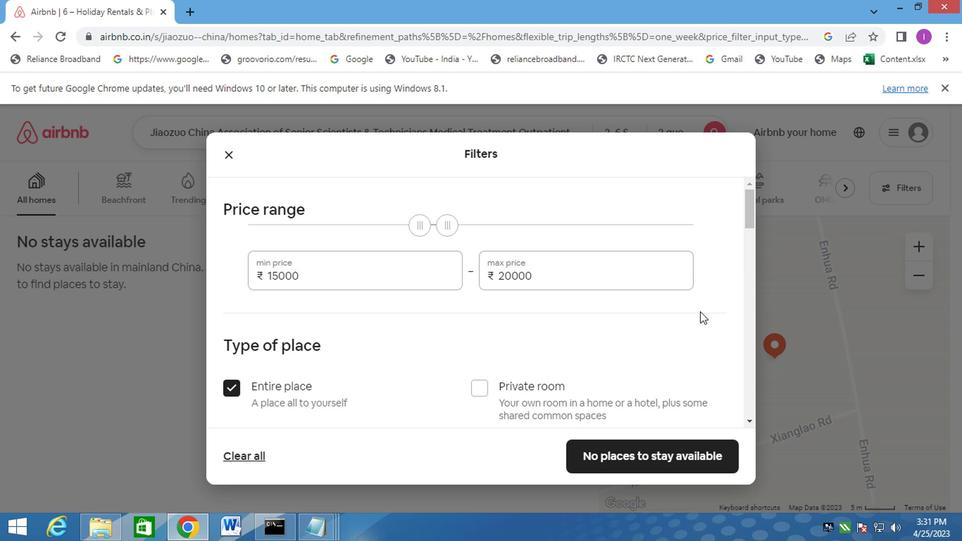 
Action: Mouse scrolled (696, 310) with delta (0, 0)
Screenshot: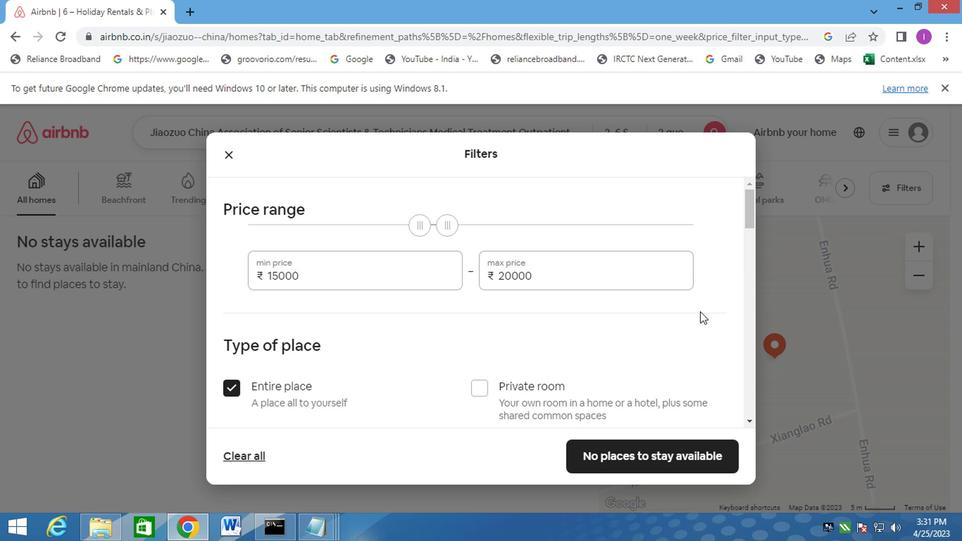 
Action: Mouse moved to (414, 356)
Screenshot: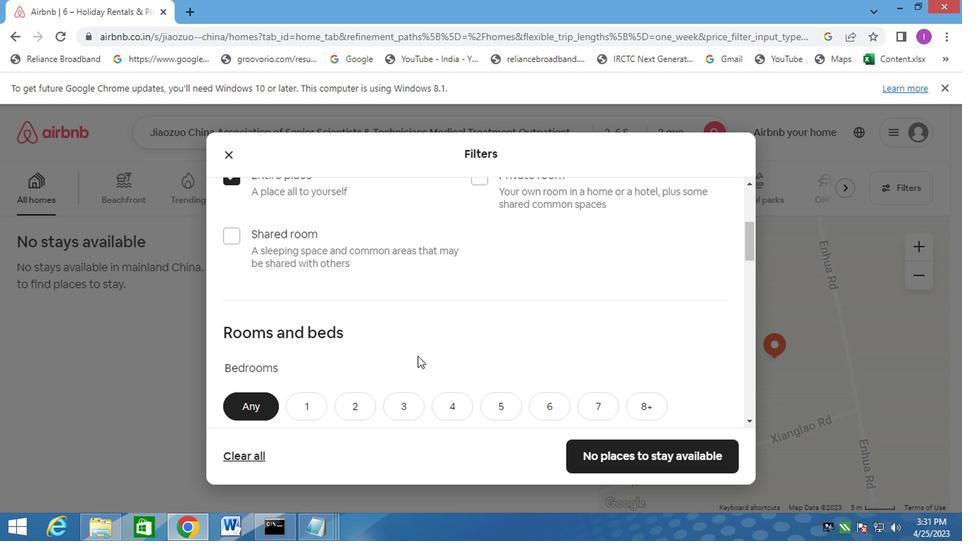 
Action: Mouse scrolled (414, 355) with delta (0, -1)
Screenshot: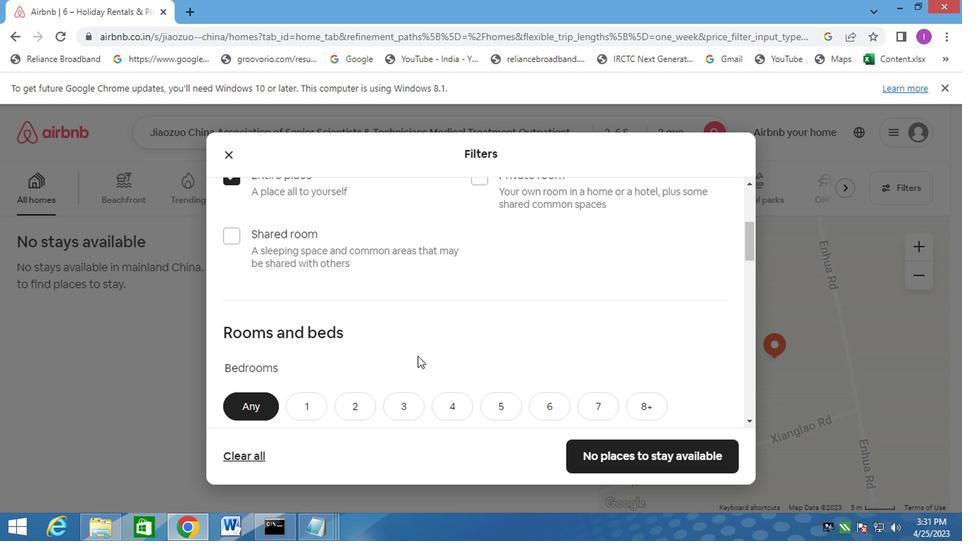 
Action: Mouse scrolled (414, 355) with delta (0, -1)
Screenshot: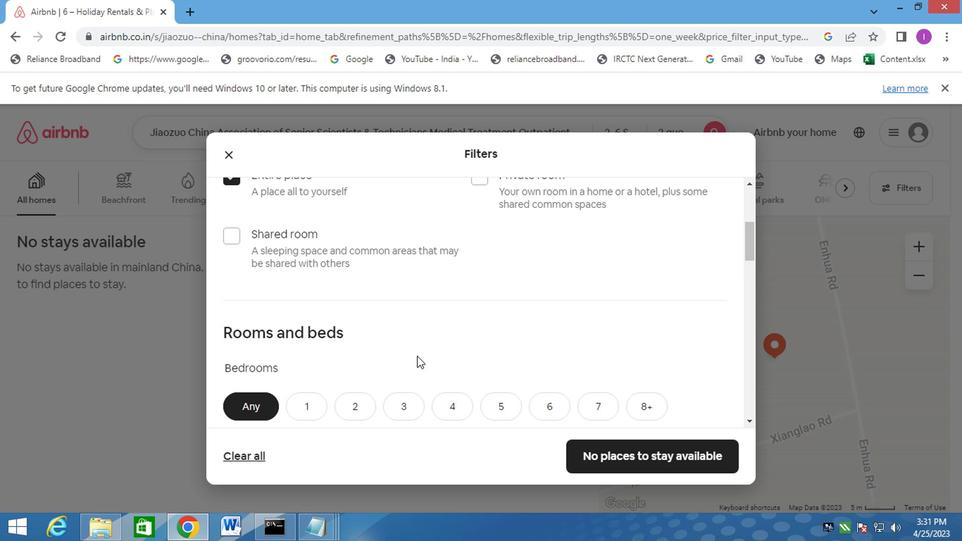
Action: Mouse moved to (419, 354)
Screenshot: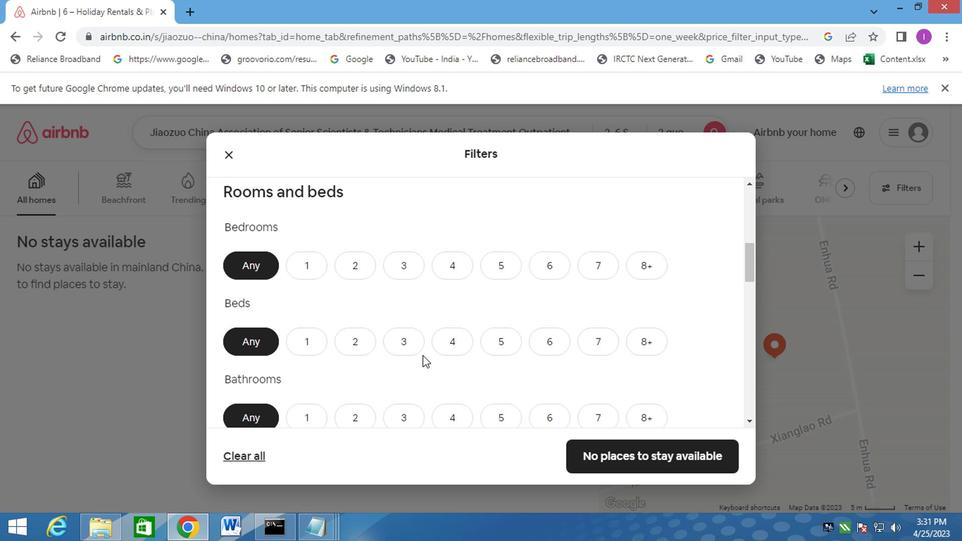 
Action: Mouse scrolled (419, 353) with delta (0, -1)
Screenshot: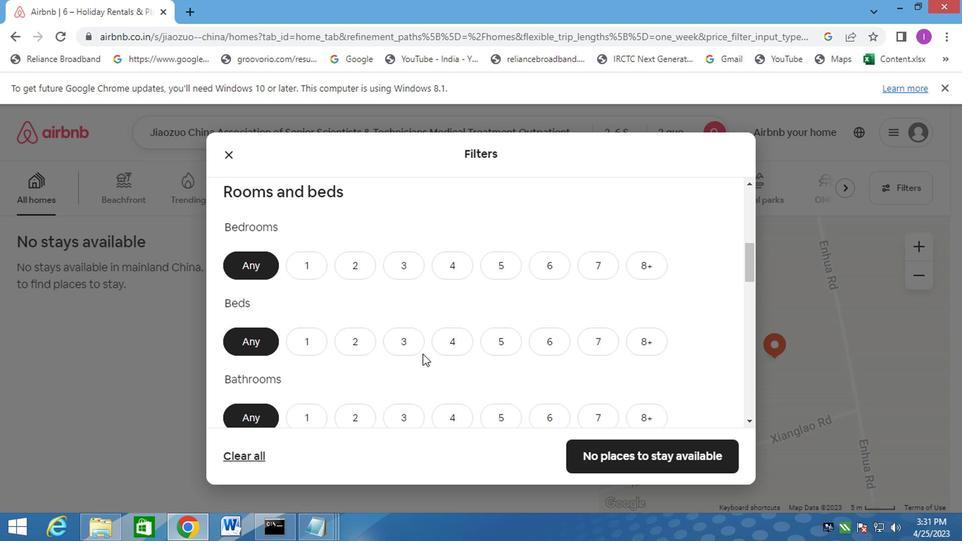 
Action: Mouse moved to (421, 354)
Screenshot: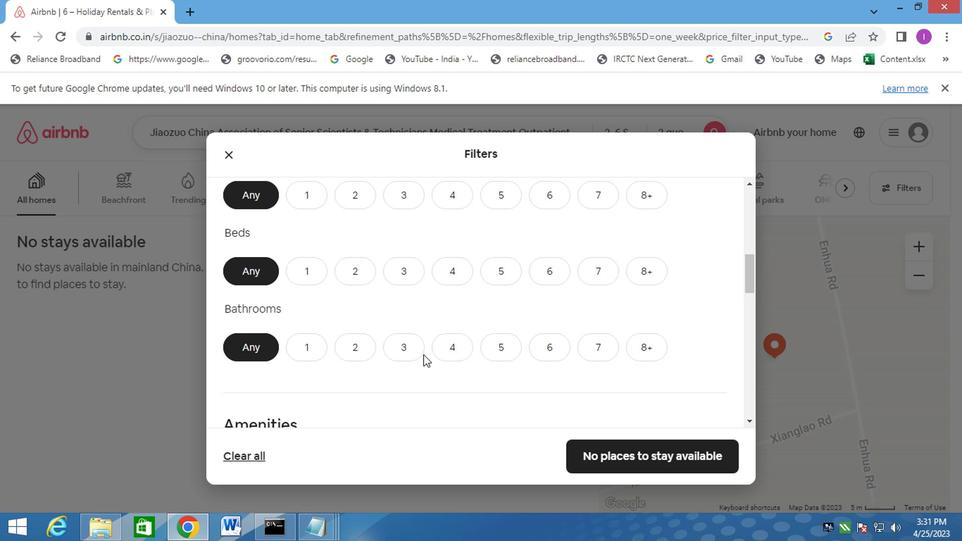 
Action: Mouse scrolled (421, 354) with delta (0, 0)
Screenshot: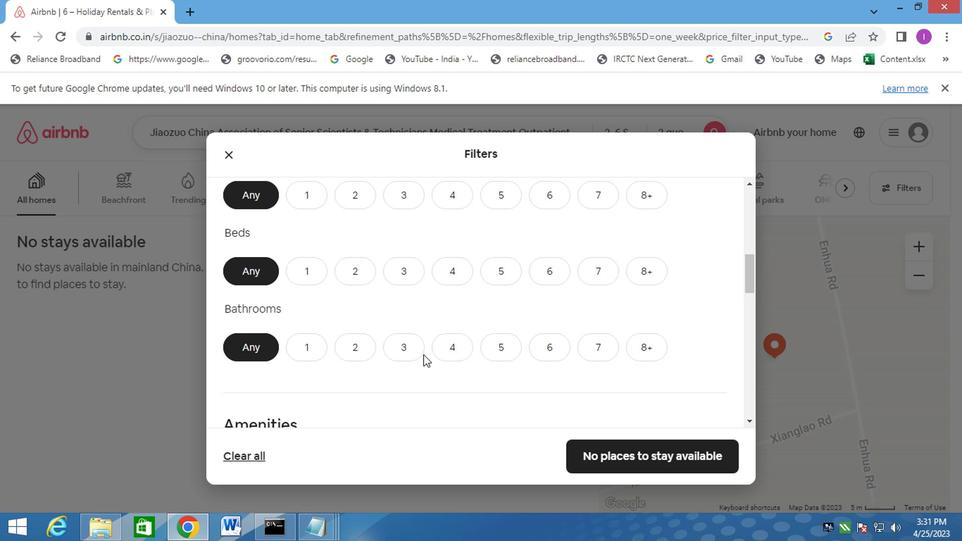 
Action: Mouse scrolled (421, 354) with delta (0, 0)
Screenshot: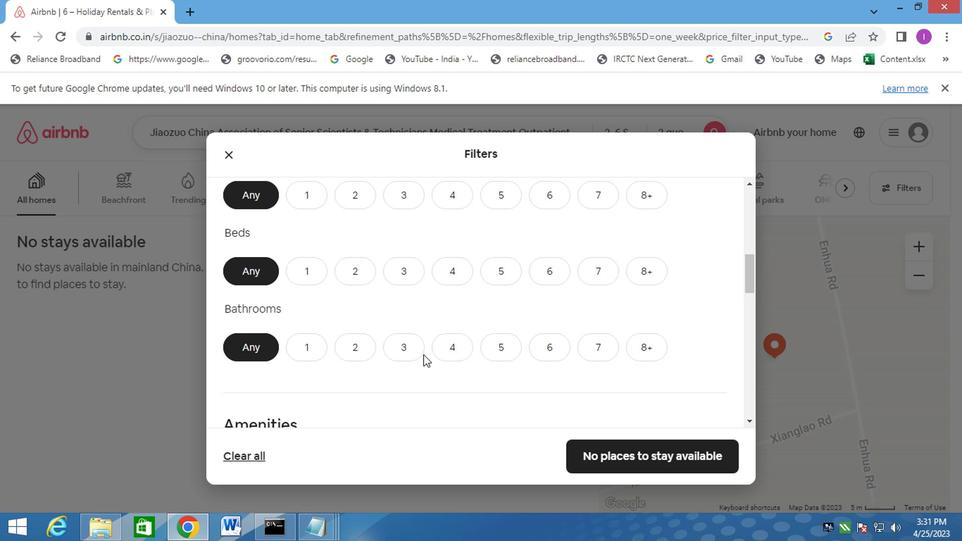 
Action: Mouse moved to (312, 245)
Screenshot: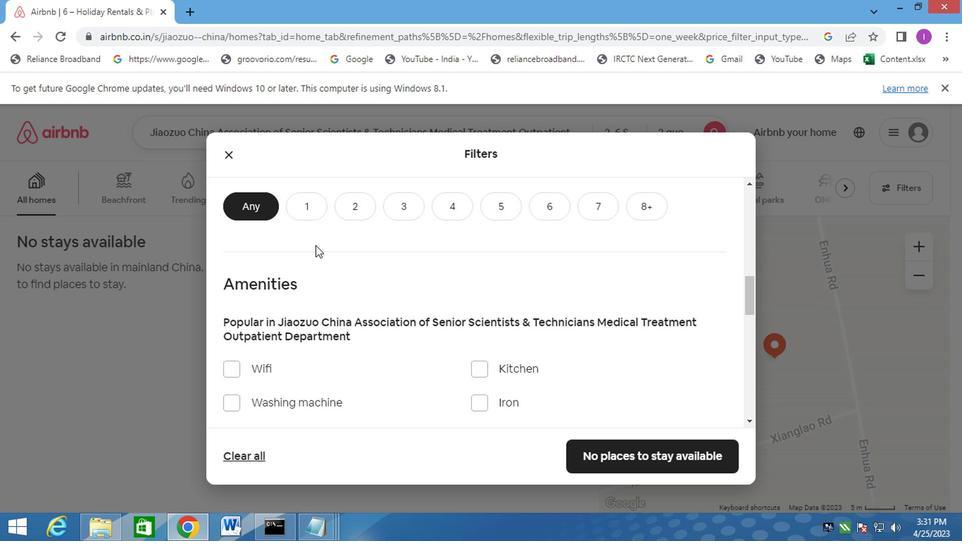 
Action: Mouse scrolled (312, 246) with delta (0, 0)
Screenshot: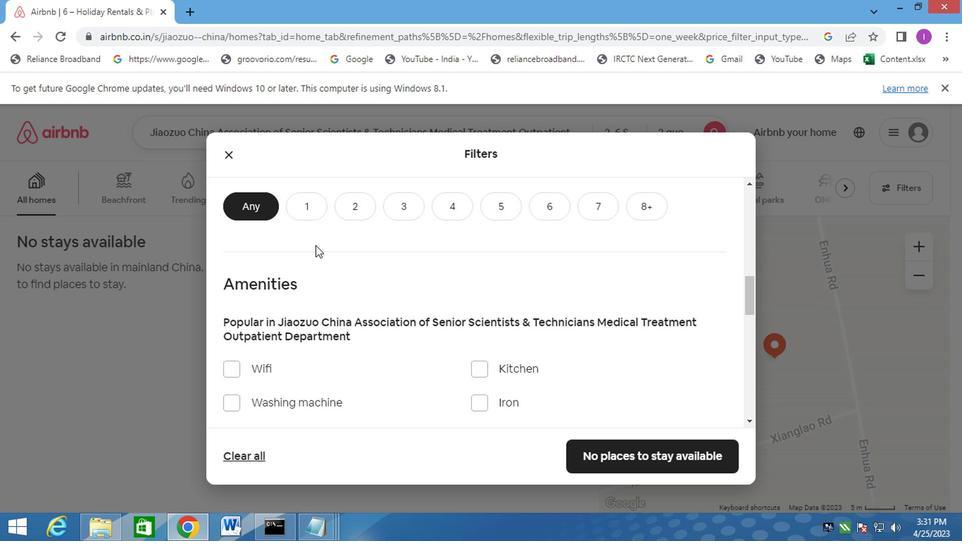 
Action: Mouse scrolled (312, 246) with delta (0, 0)
Screenshot: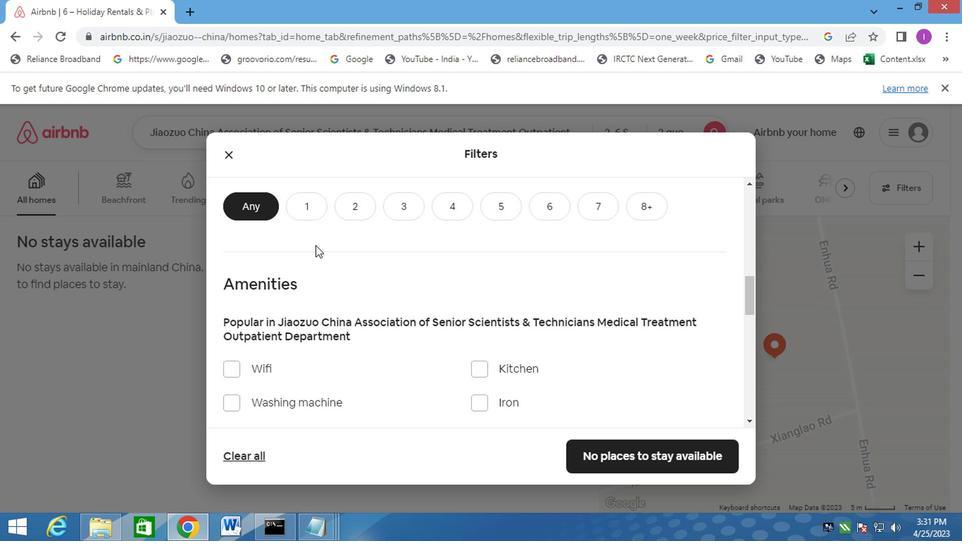 
Action: Mouse scrolled (312, 246) with delta (0, 0)
Screenshot: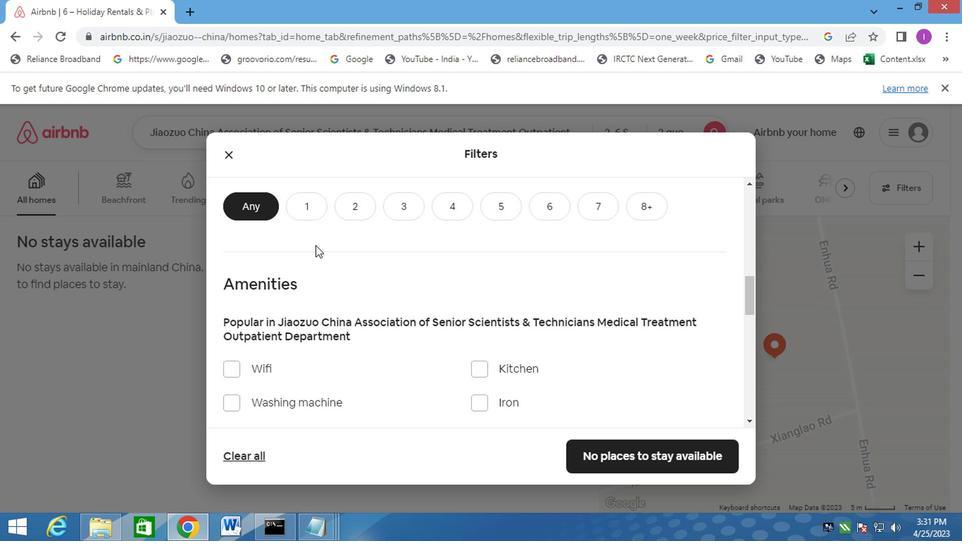 
Action: Mouse scrolled (312, 246) with delta (0, 0)
Screenshot: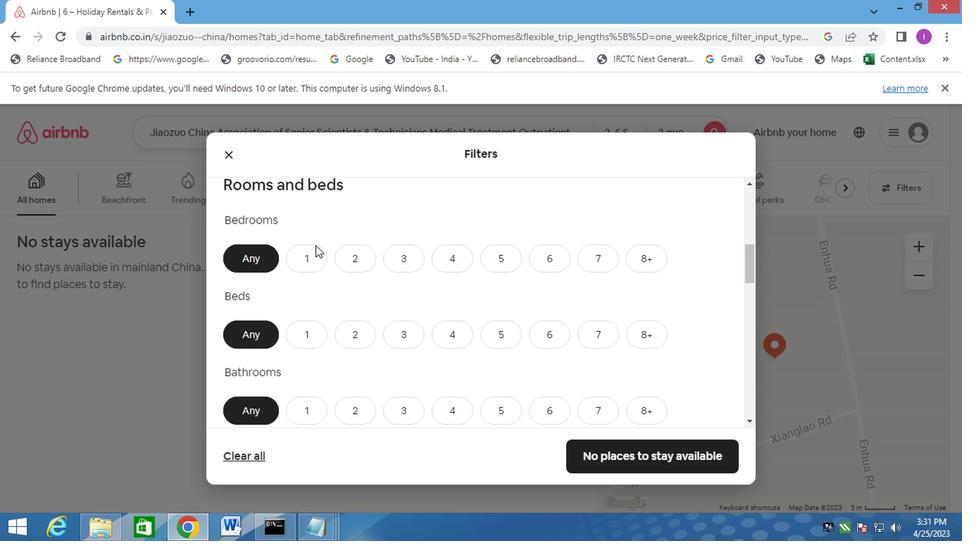 
Action: Mouse scrolled (312, 246) with delta (0, 0)
Screenshot: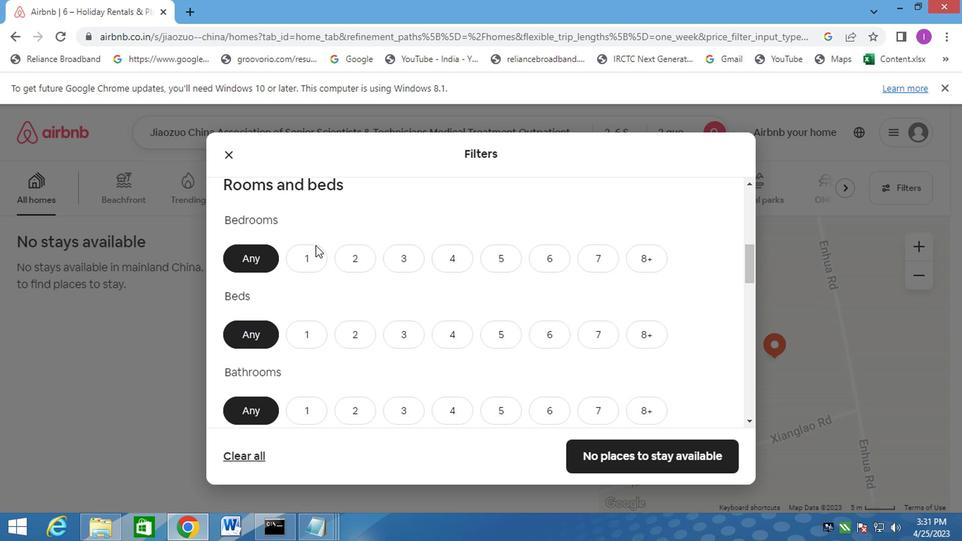 
Action: Mouse moved to (348, 218)
Screenshot: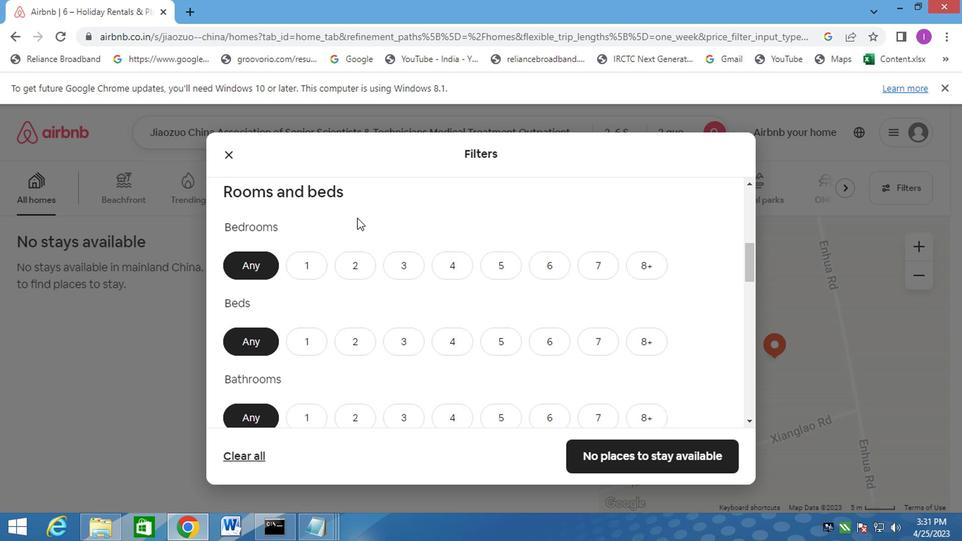 
Action: Mouse pressed left at (355, 211)
Screenshot: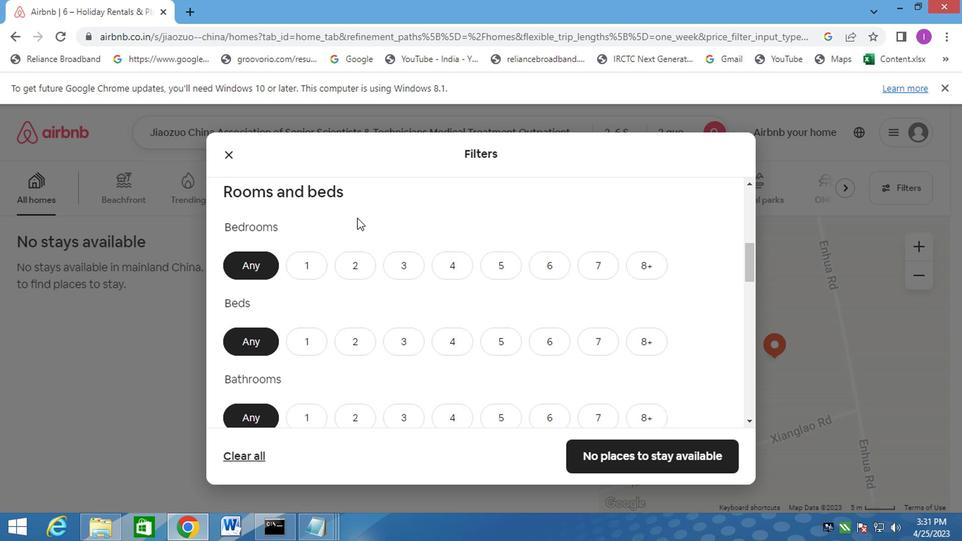 
Action: Mouse moved to (341, 239)
Screenshot: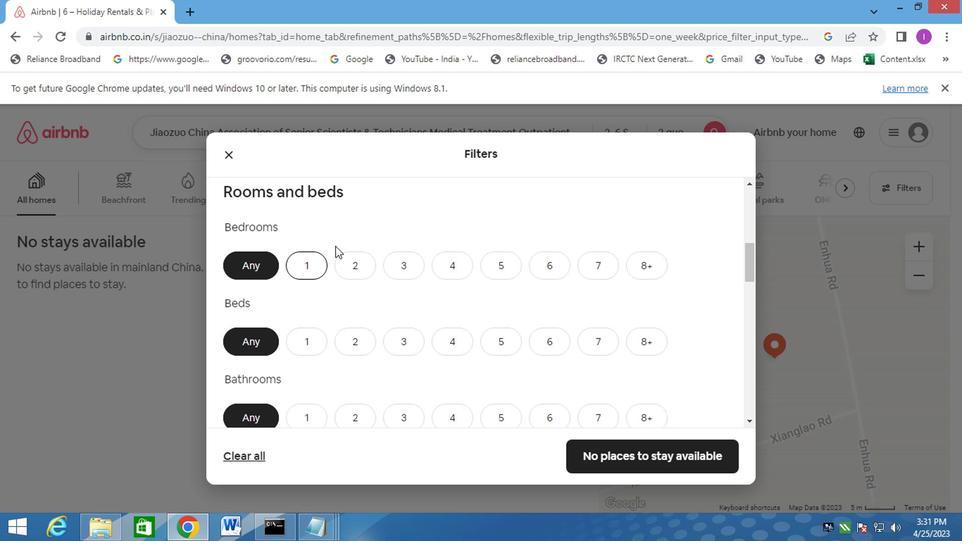 
Action: Mouse pressed left at (341, 239)
Screenshot: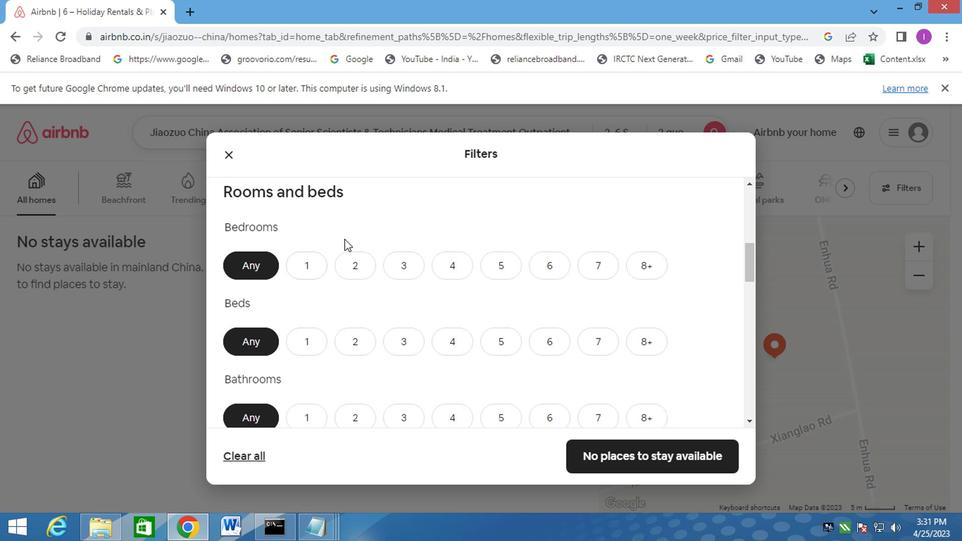 
Action: Mouse moved to (305, 349)
Screenshot: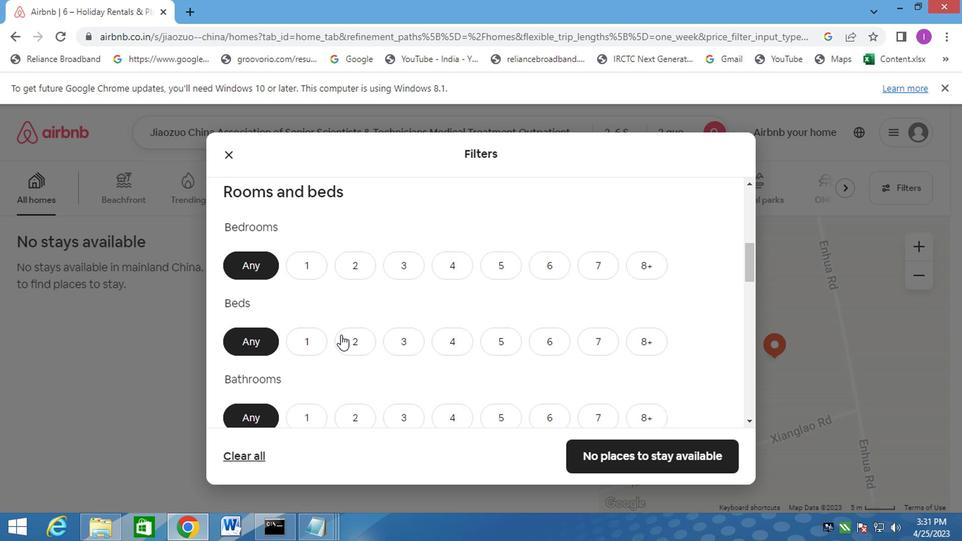 
Action: Mouse pressed left at (305, 349)
Screenshot: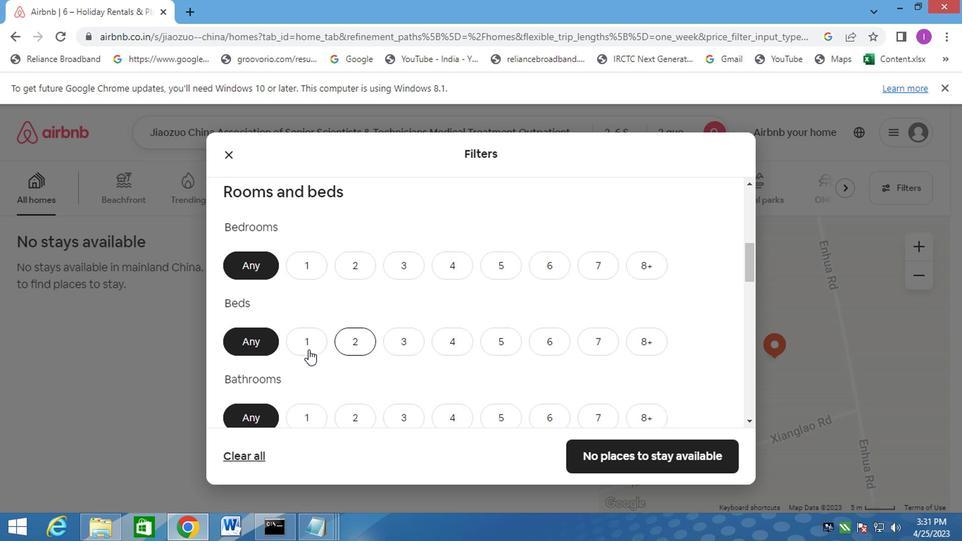 
Action: Mouse moved to (297, 411)
Screenshot: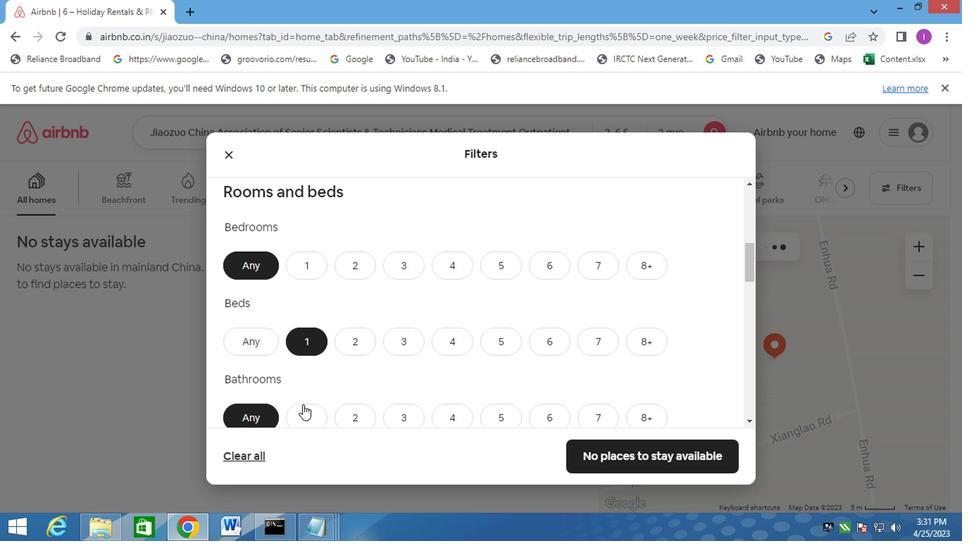 
Action: Mouse pressed left at (297, 411)
Screenshot: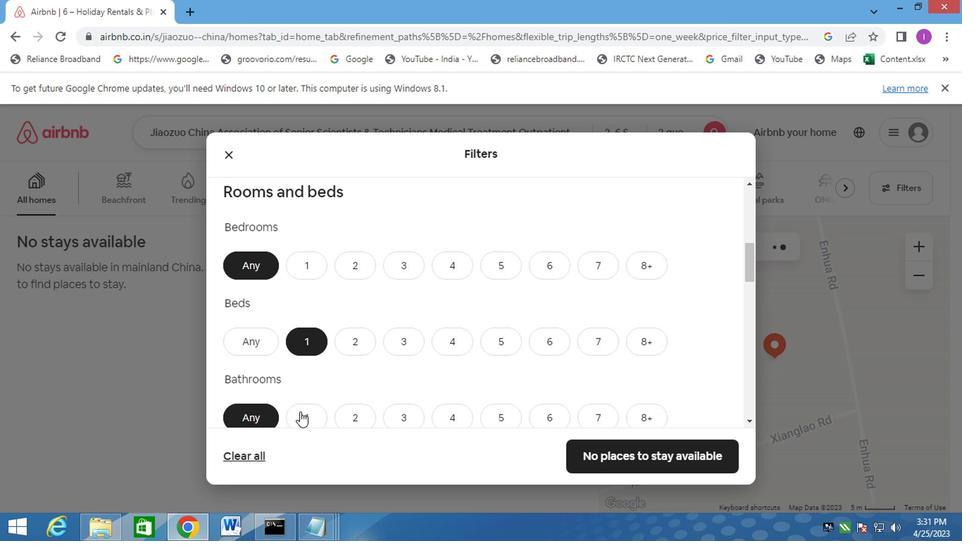 
Action: Mouse moved to (304, 269)
Screenshot: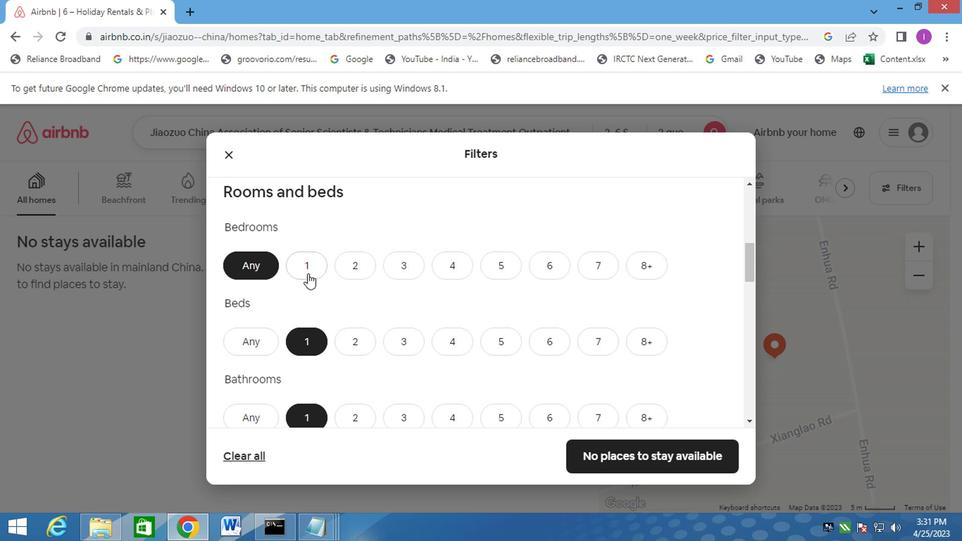 
Action: Mouse pressed left at (304, 269)
Screenshot: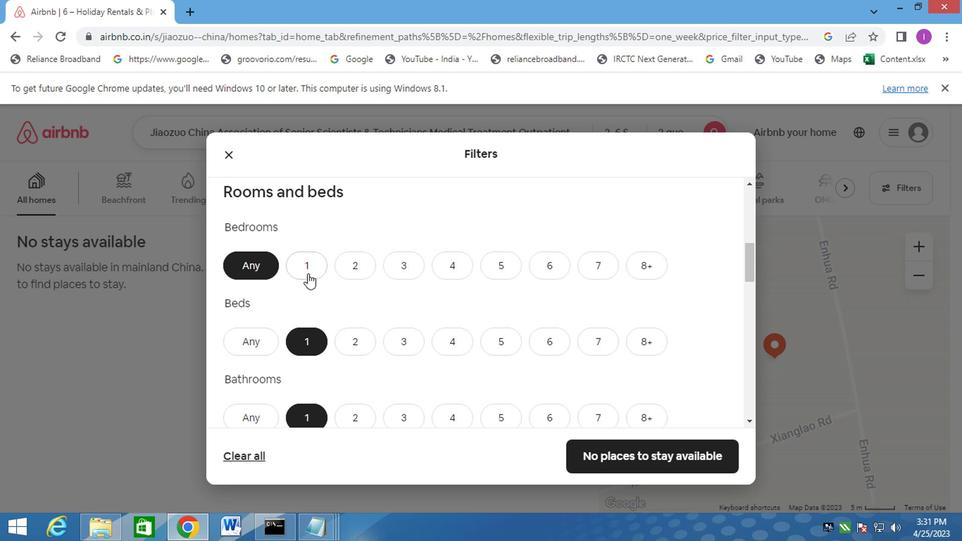 
Action: Mouse moved to (390, 304)
Screenshot: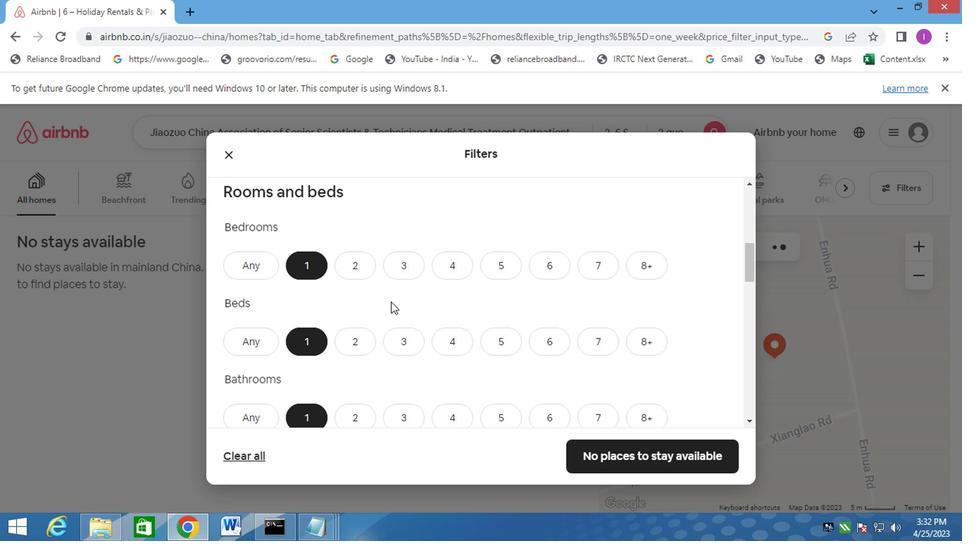 
Action: Mouse scrolled (390, 303) with delta (0, 0)
Screenshot: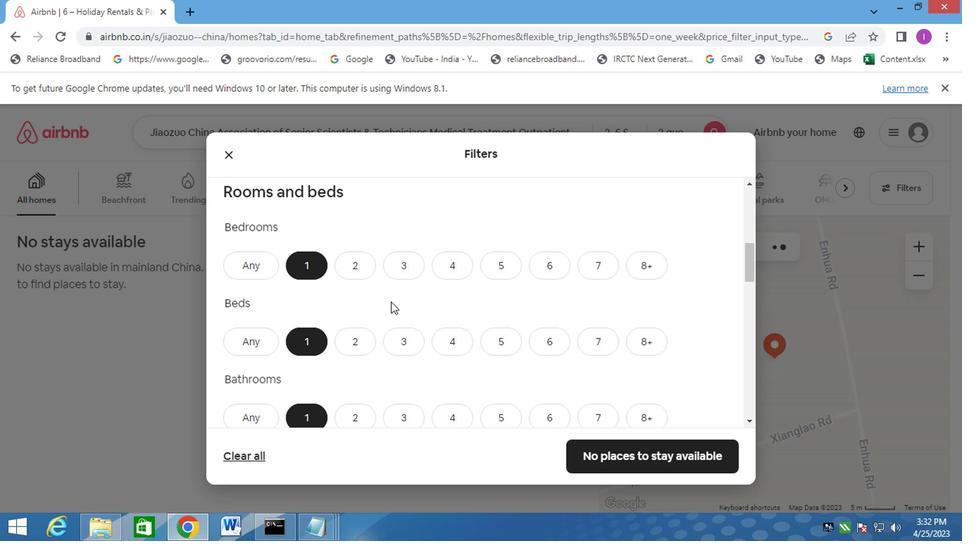 
Action: Mouse moved to (391, 316)
Screenshot: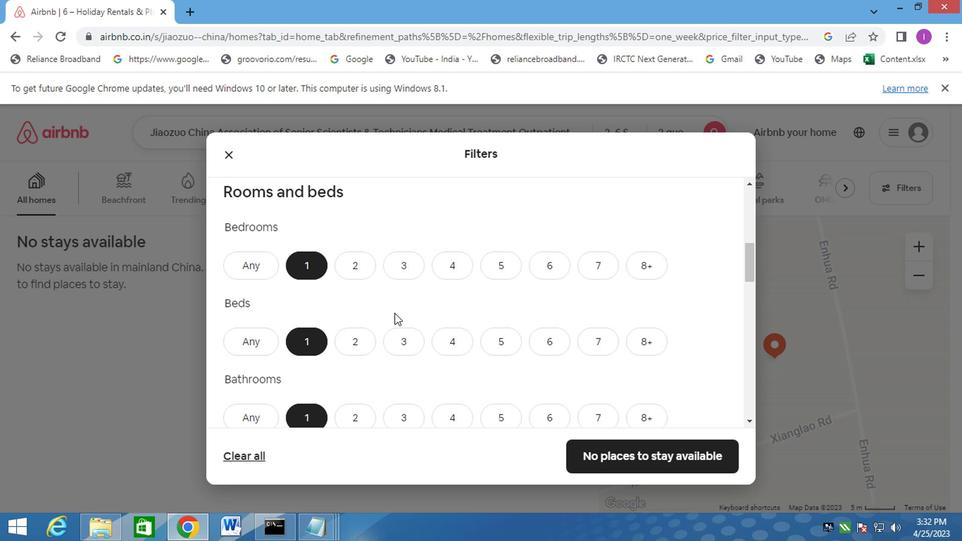 
Action: Mouse scrolled (391, 313) with delta (0, 0)
Screenshot: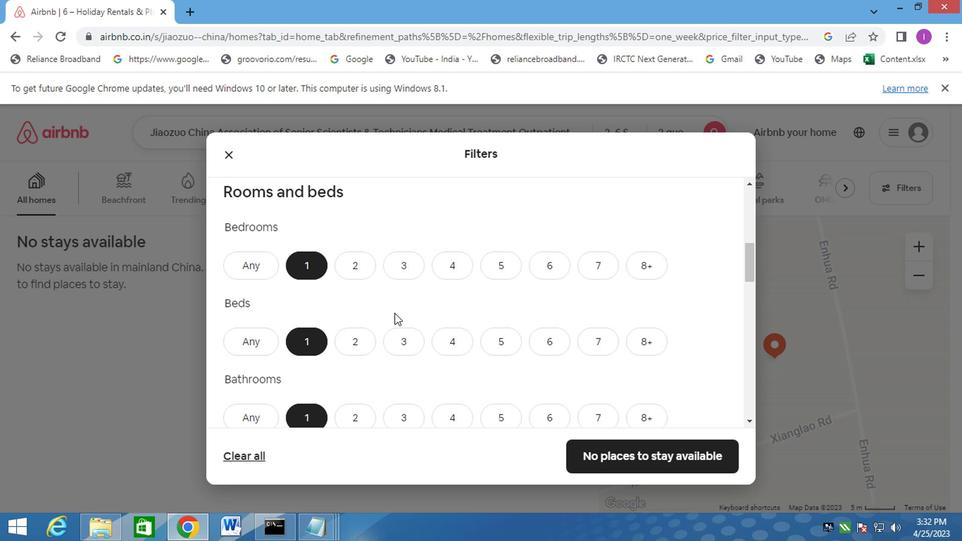 
Action: Mouse moved to (393, 317)
Screenshot: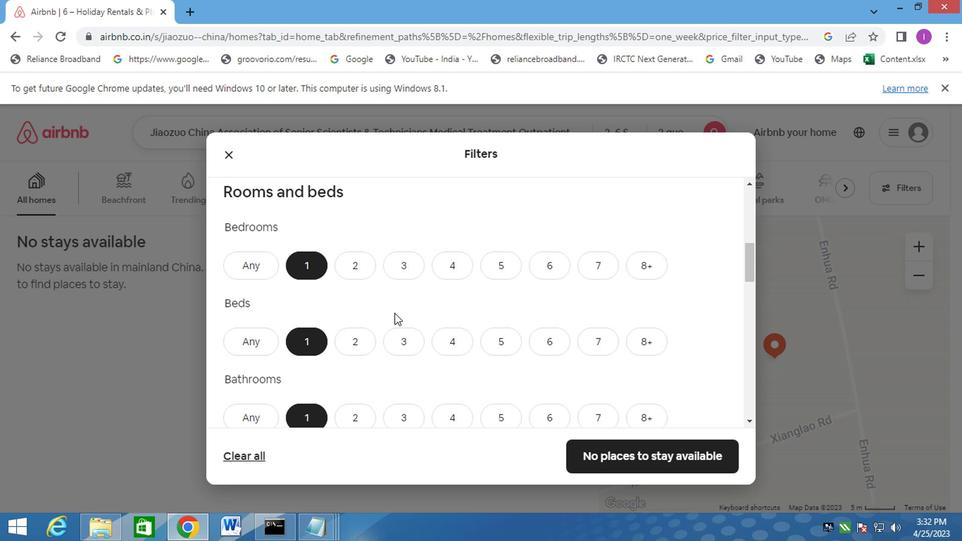 
Action: Mouse scrolled (393, 316) with delta (0, -1)
Screenshot: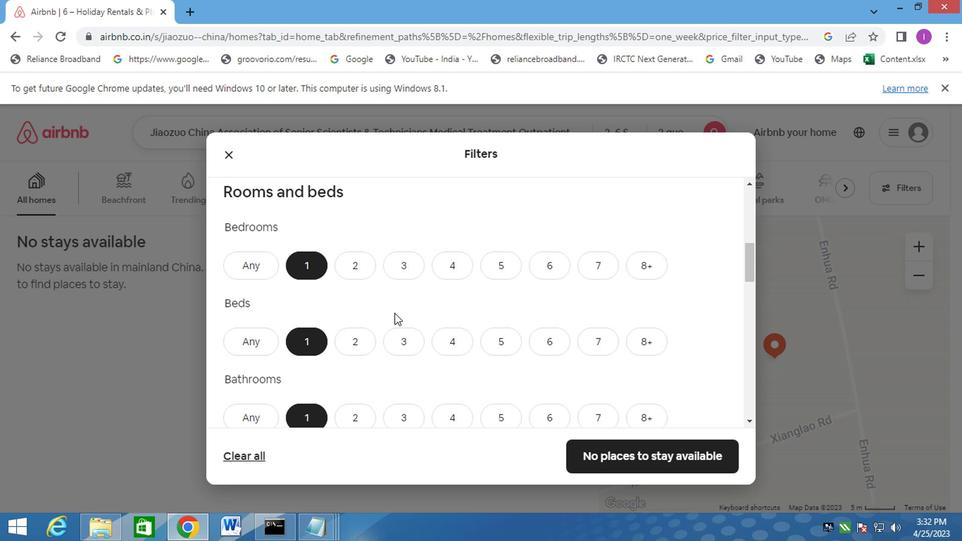 
Action: Mouse moved to (394, 305)
Screenshot: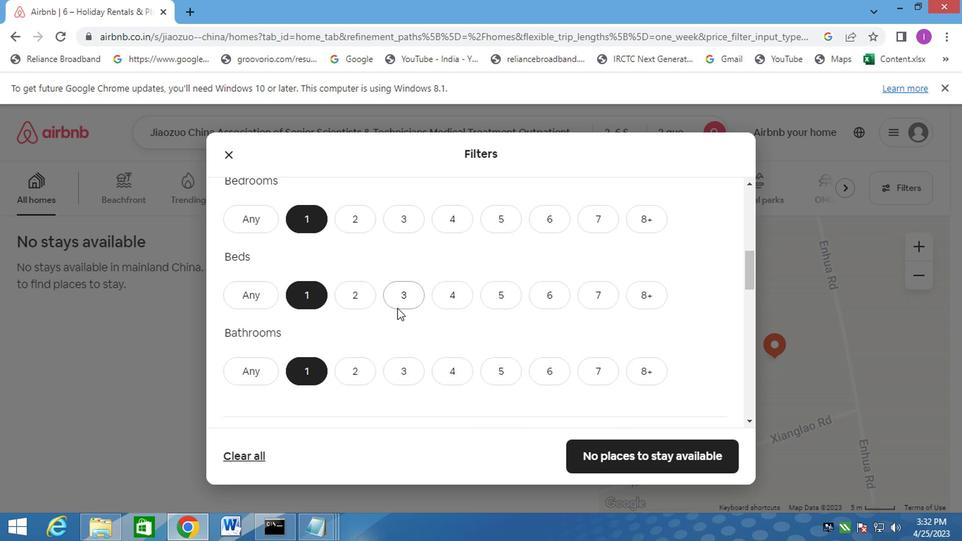 
Action: Mouse scrolled (394, 304) with delta (0, -1)
Screenshot: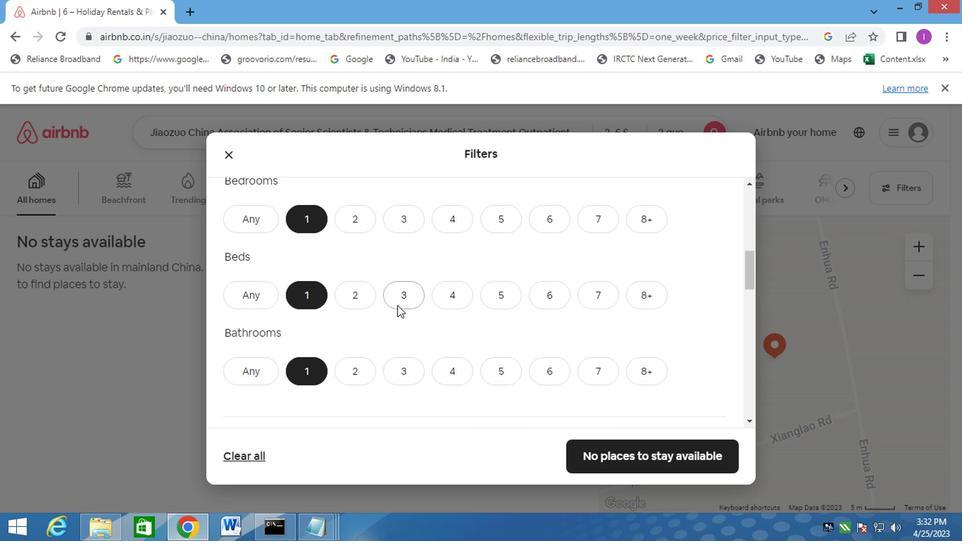 
Action: Mouse scrolled (394, 304) with delta (0, -1)
Screenshot: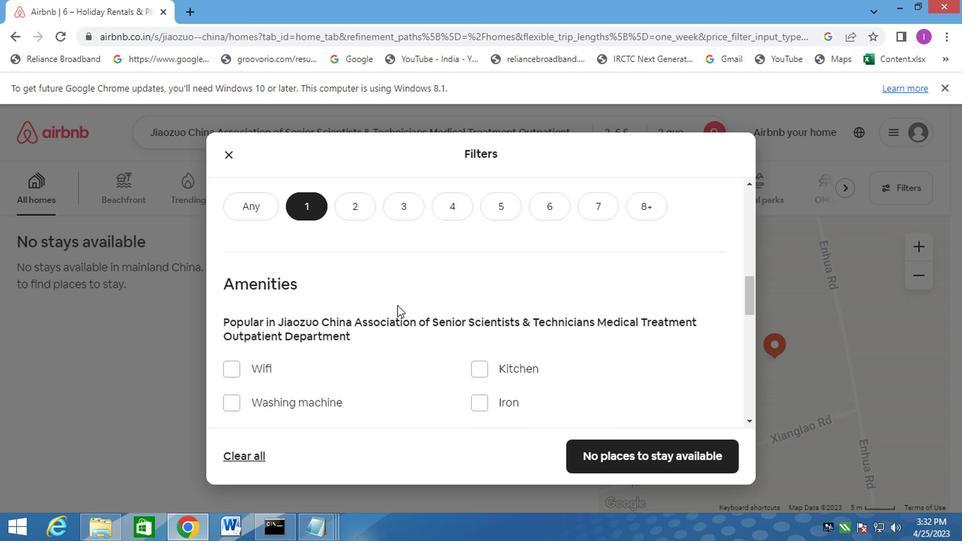 
Action: Mouse moved to (394, 304)
Screenshot: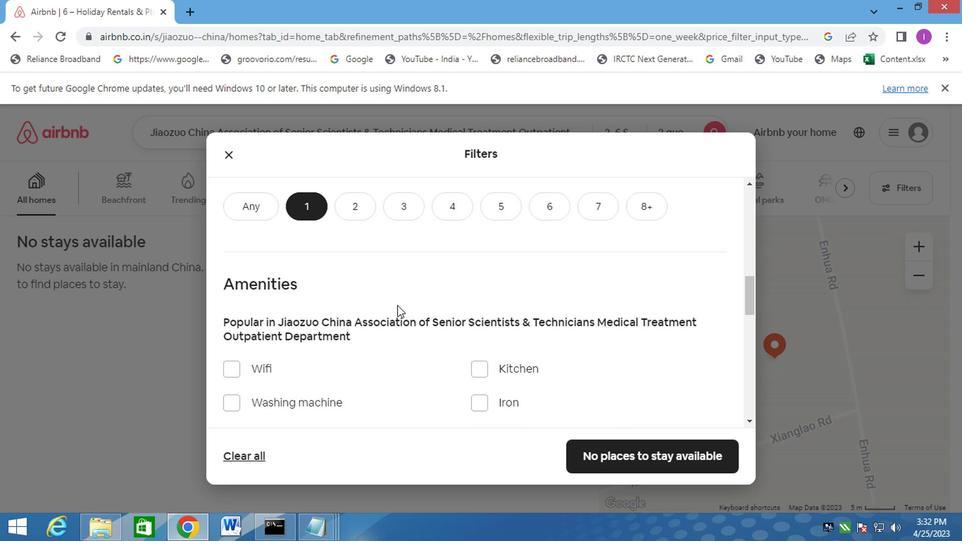 
Action: Mouse scrolled (394, 303) with delta (0, 0)
Screenshot: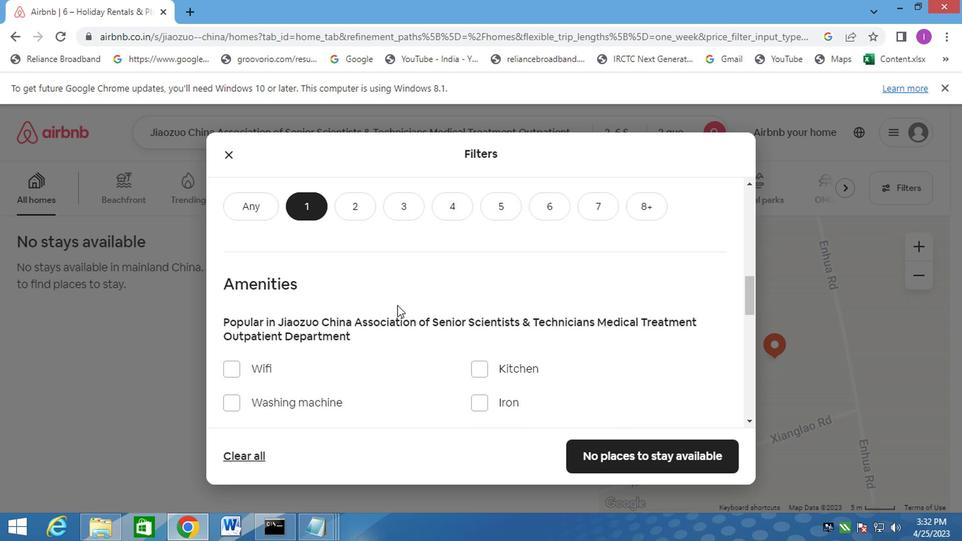 
Action: Mouse moved to (395, 303)
Screenshot: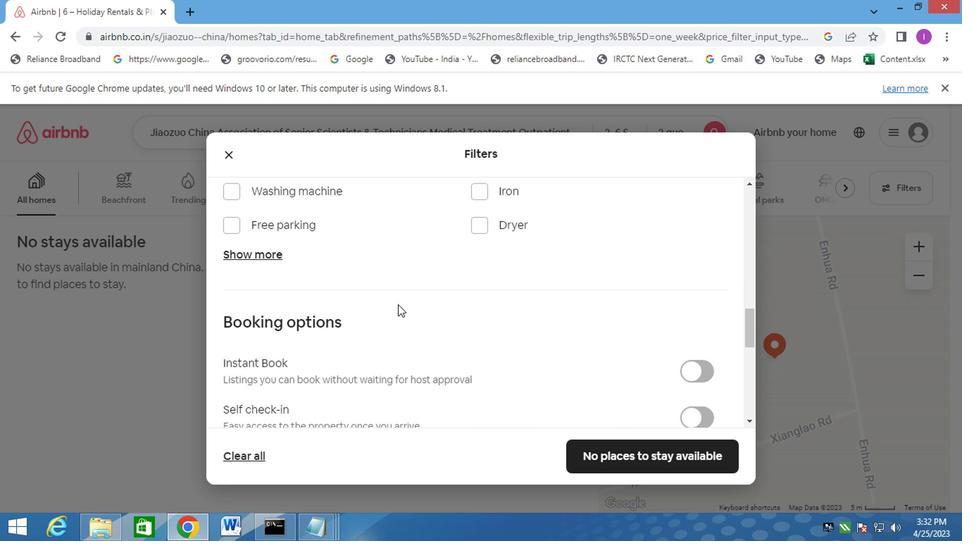 
Action: Mouse scrolled (395, 303) with delta (0, 0)
Screenshot: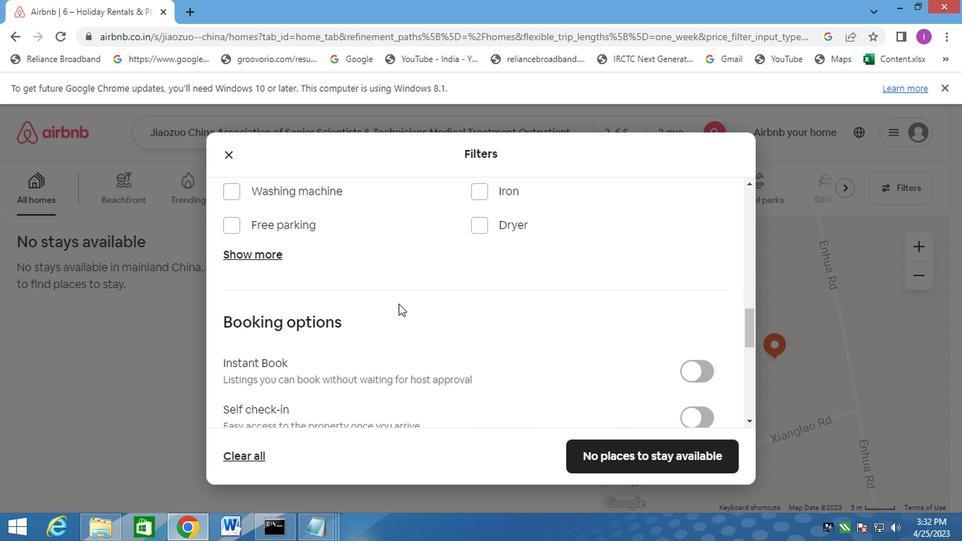 
Action: Mouse scrolled (395, 303) with delta (0, 0)
Screenshot: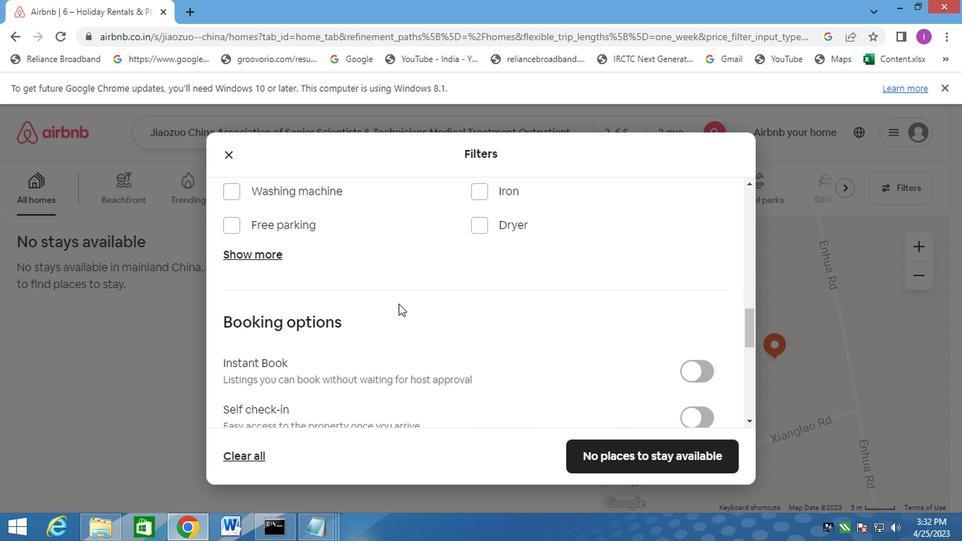 
Action: Mouse moved to (697, 270)
Screenshot: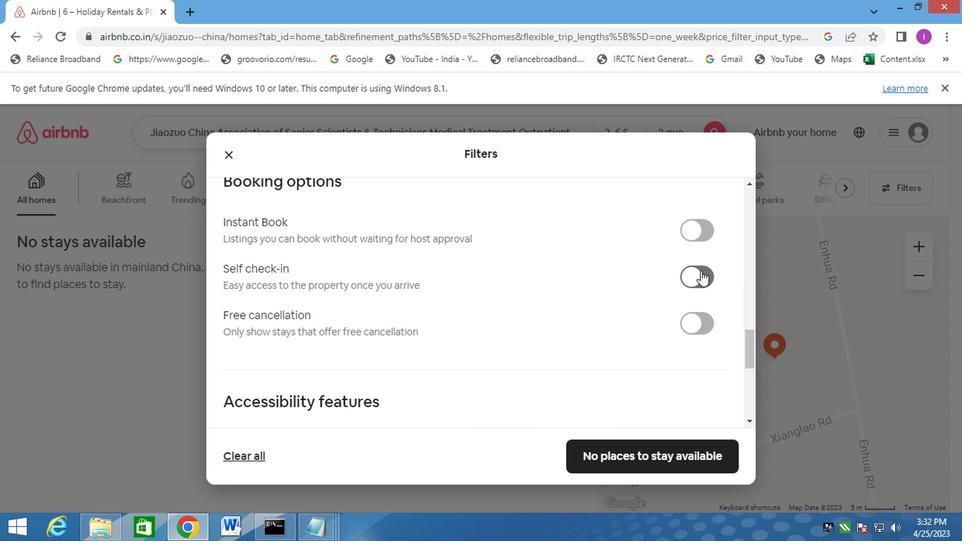 
Action: Mouse pressed left at (697, 270)
Screenshot: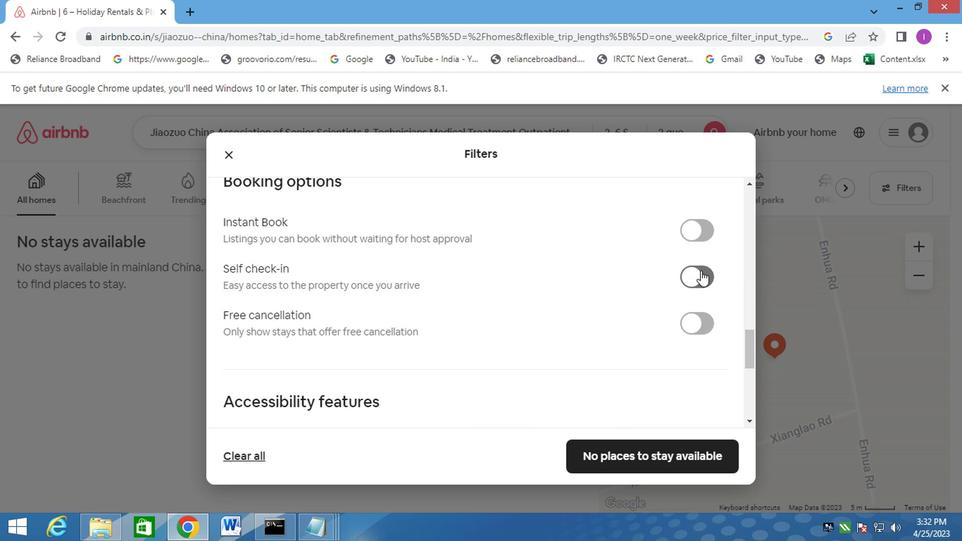 
Action: Mouse moved to (524, 296)
Screenshot: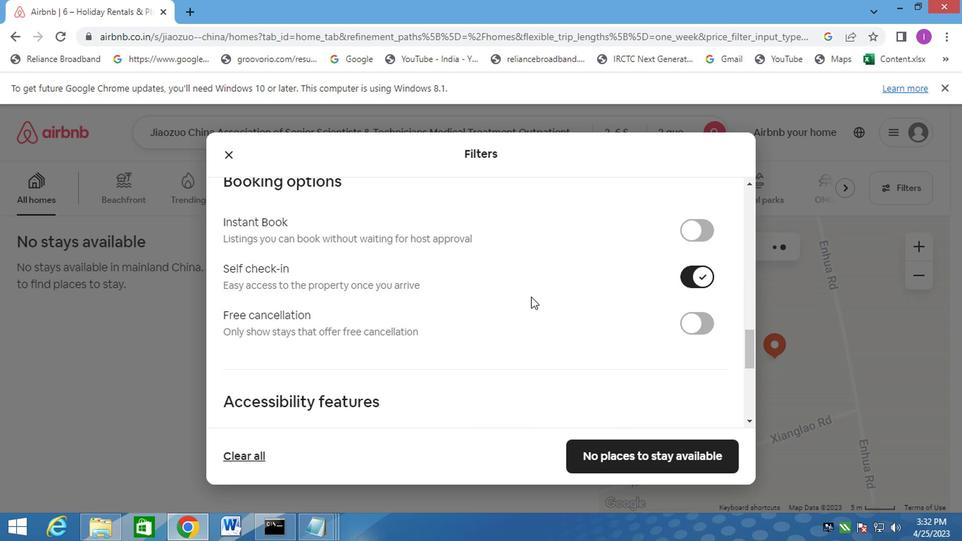 
Action: Mouse scrolled (524, 295) with delta (0, -1)
Screenshot: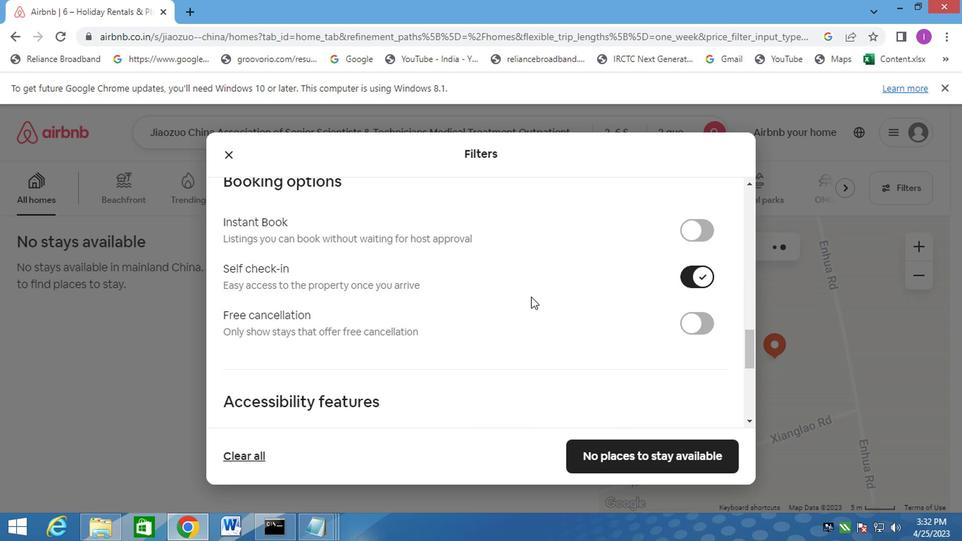 
Action: Mouse moved to (517, 301)
Screenshot: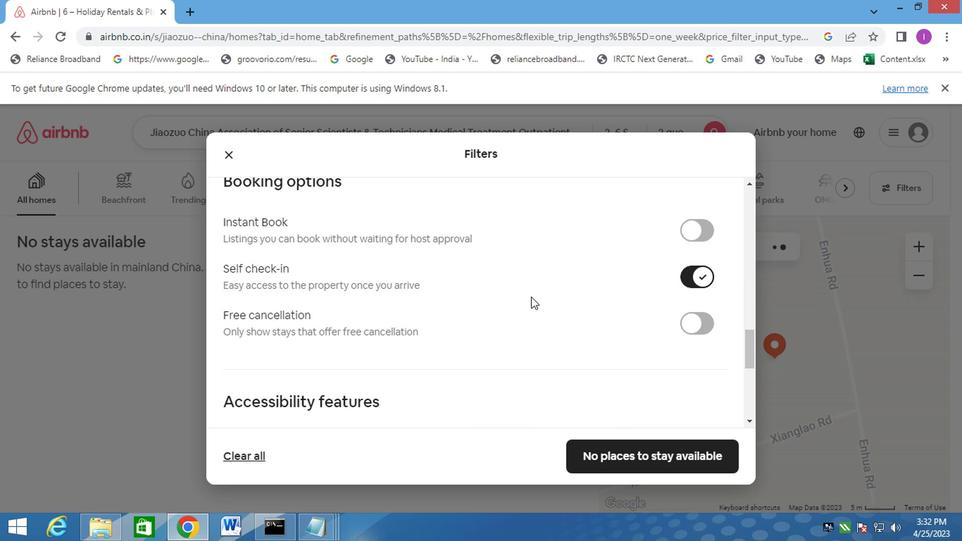 
Action: Mouse scrolled (517, 300) with delta (0, -1)
Screenshot: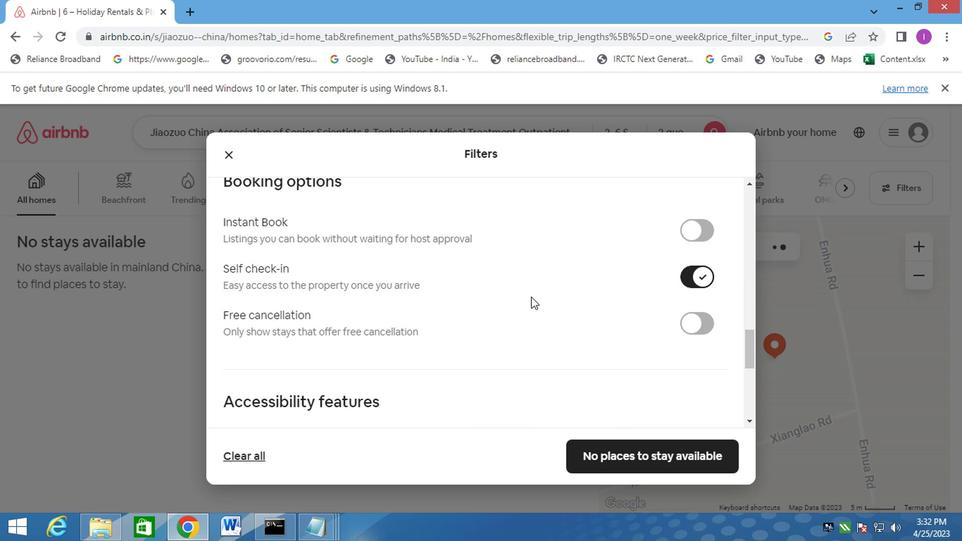 
Action: Mouse moved to (512, 308)
Screenshot: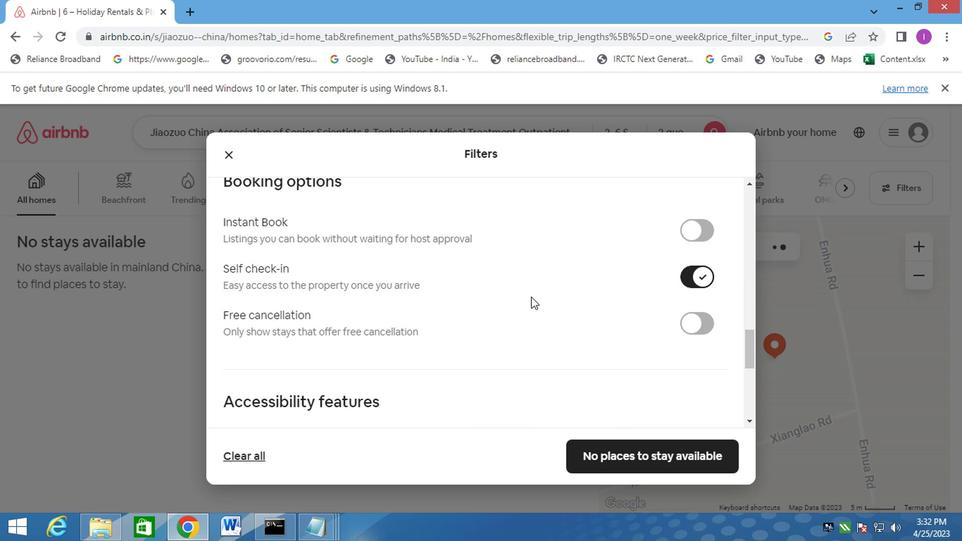 
Action: Mouse scrolled (512, 307) with delta (0, -1)
Screenshot: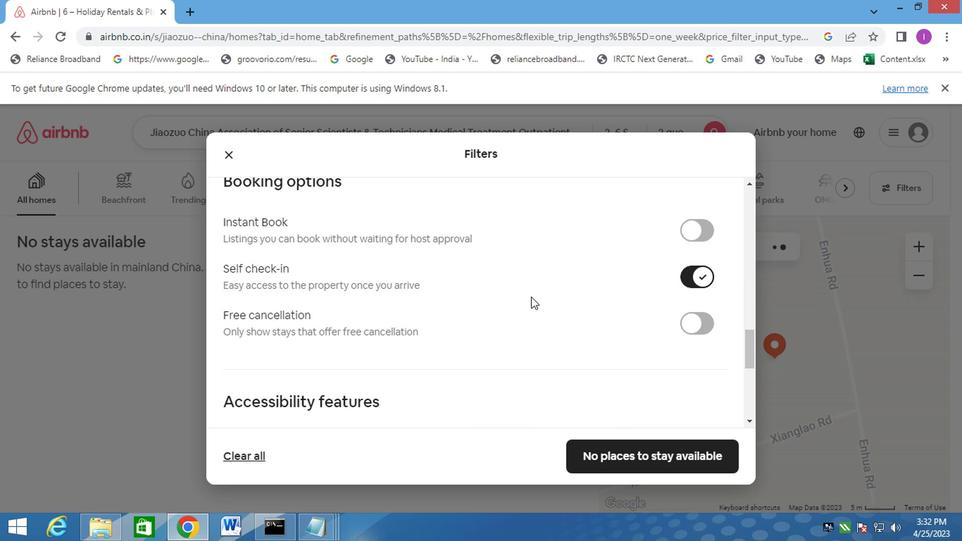 
Action: Mouse moved to (509, 311)
Screenshot: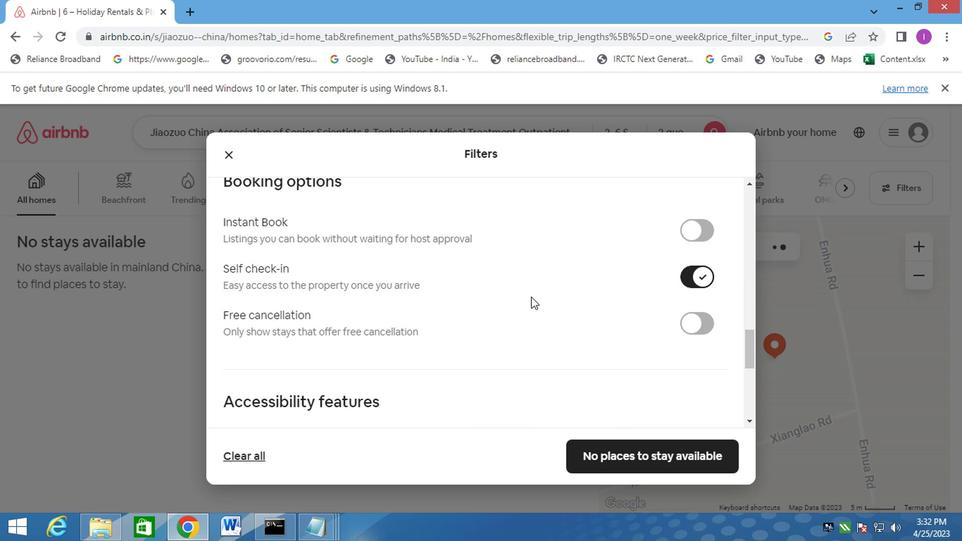 
Action: Mouse scrolled (509, 310) with delta (0, 0)
Screenshot: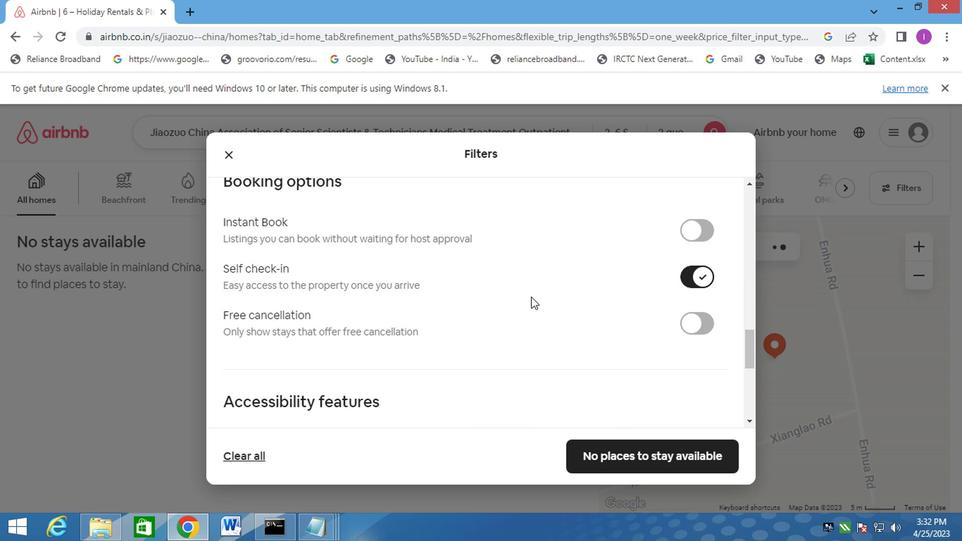
Action: Mouse moved to (451, 347)
Screenshot: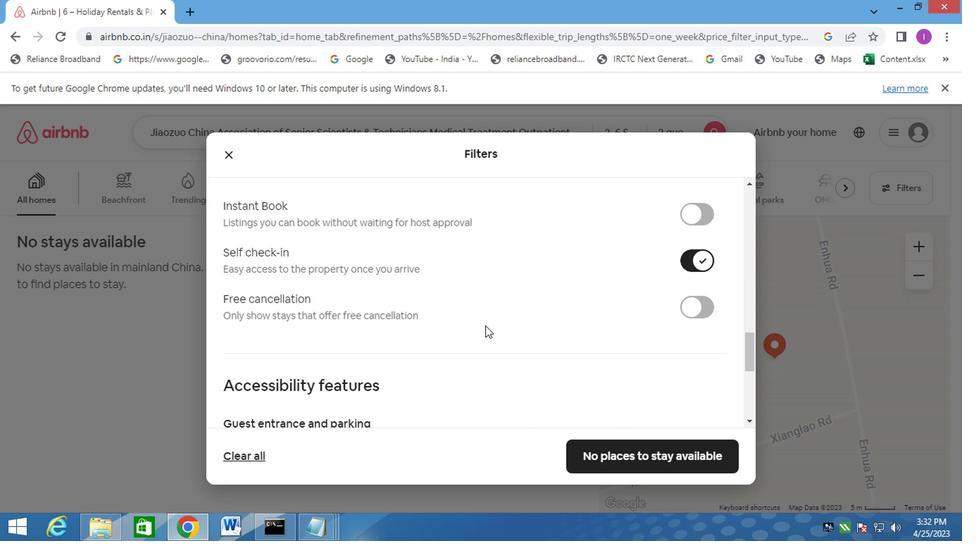 
Action: Mouse scrolled (451, 347) with delta (0, 0)
Screenshot: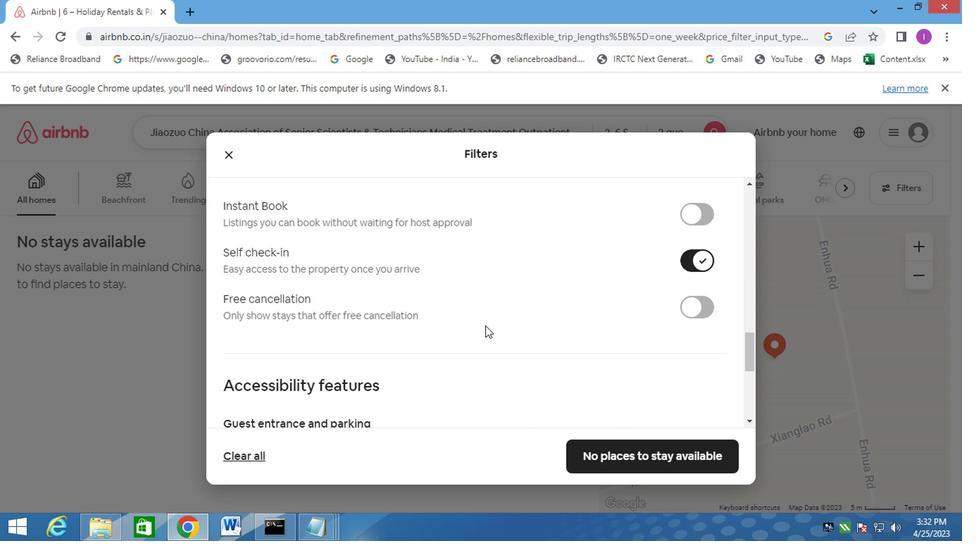 
Action: Mouse moved to (425, 371)
Screenshot: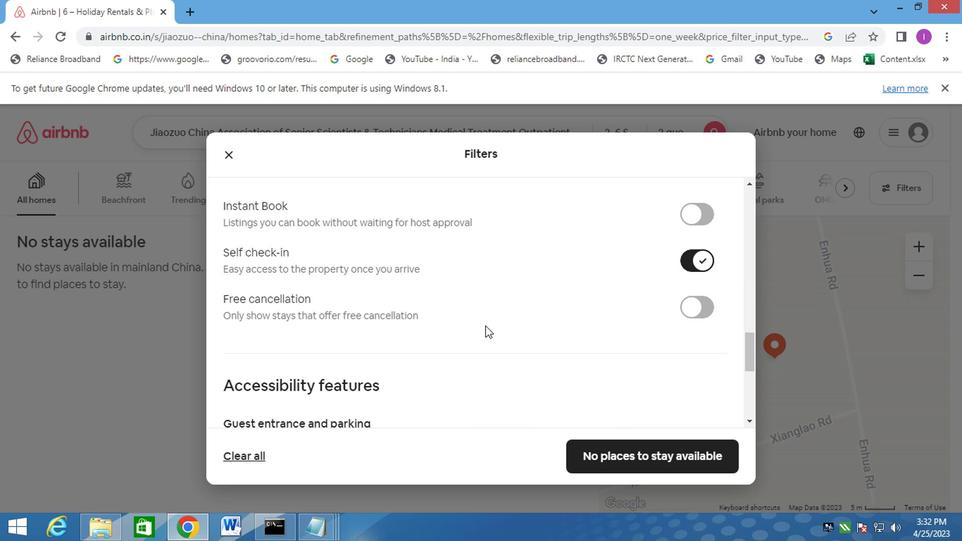 
Action: Mouse scrolled (425, 370) with delta (0, -1)
Screenshot: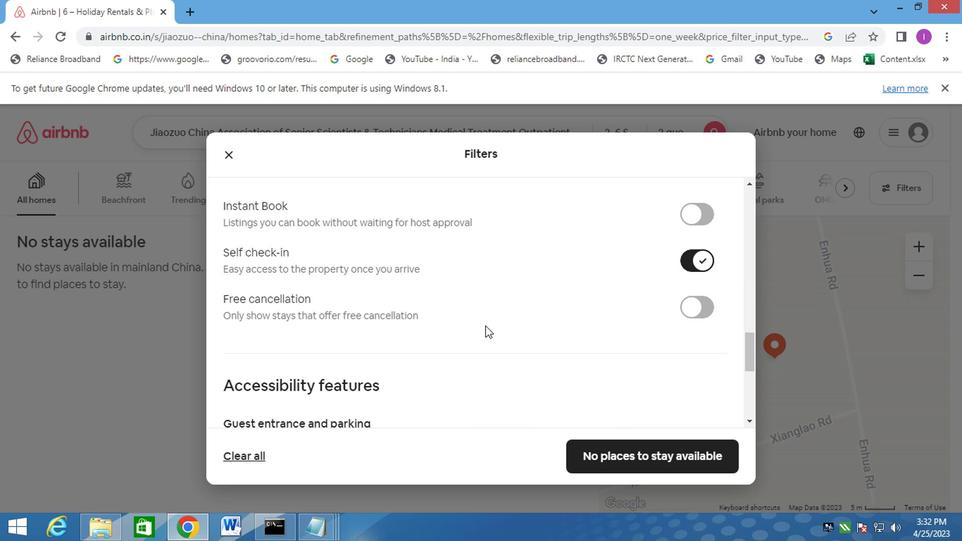
Action: Mouse moved to (418, 358)
Screenshot: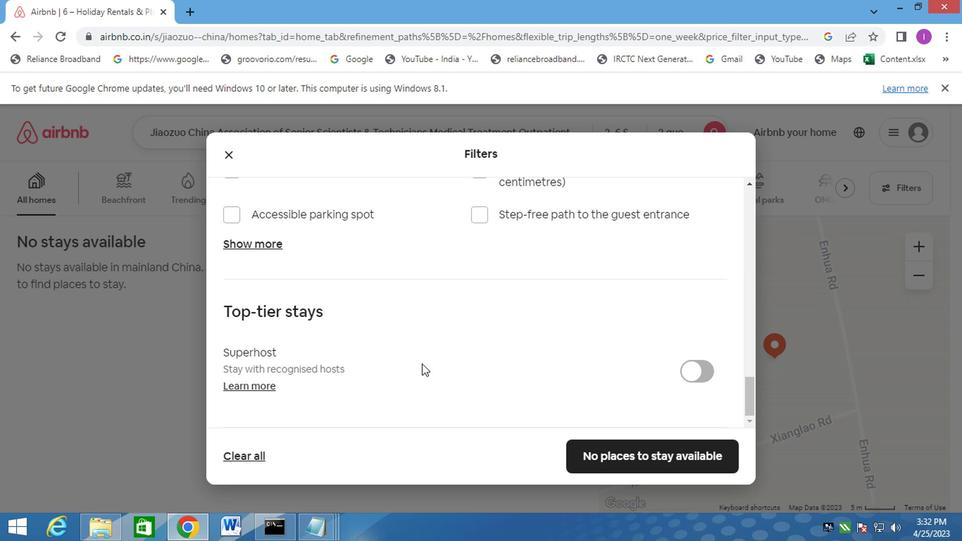 
Action: Mouse scrolled (418, 358) with delta (0, 0)
Screenshot: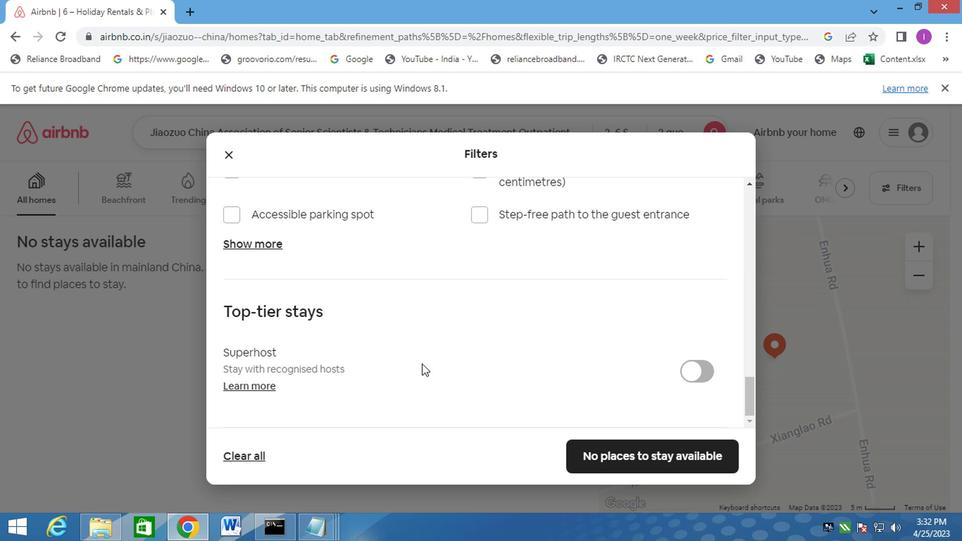 
Action: Mouse scrolled (418, 358) with delta (0, 0)
Screenshot: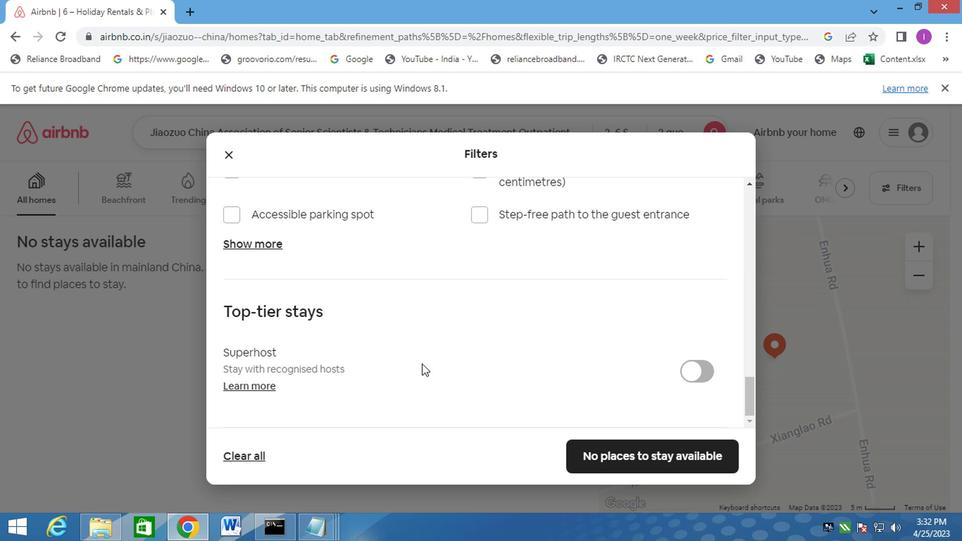 
Action: Mouse scrolled (418, 358) with delta (0, 0)
Screenshot: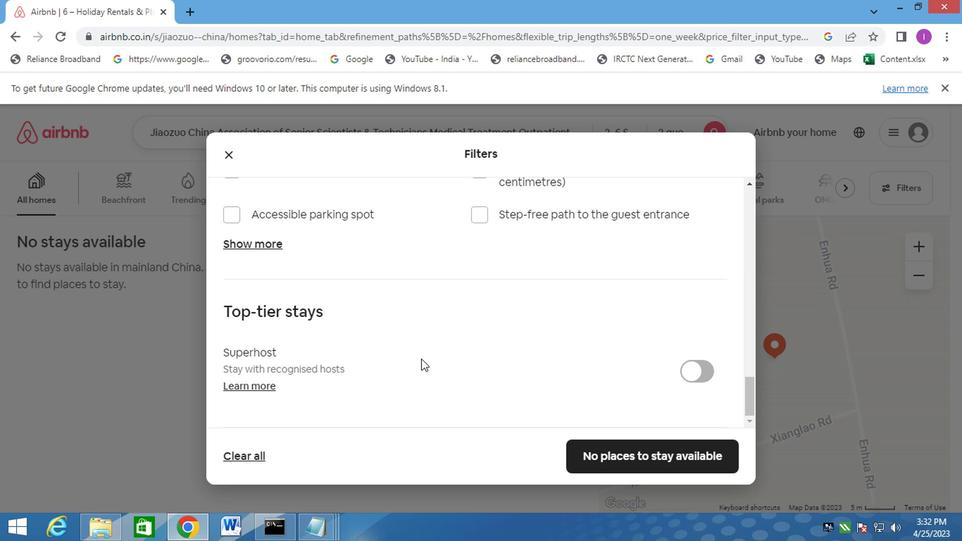 
Action: Mouse moved to (420, 347)
Screenshot: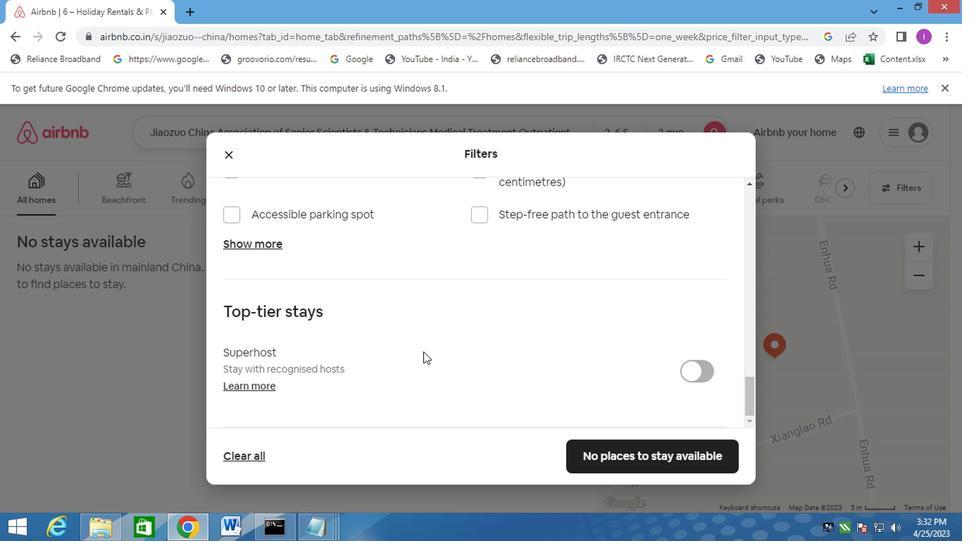 
Action: Mouse scrolled (420, 347) with delta (0, 0)
Screenshot: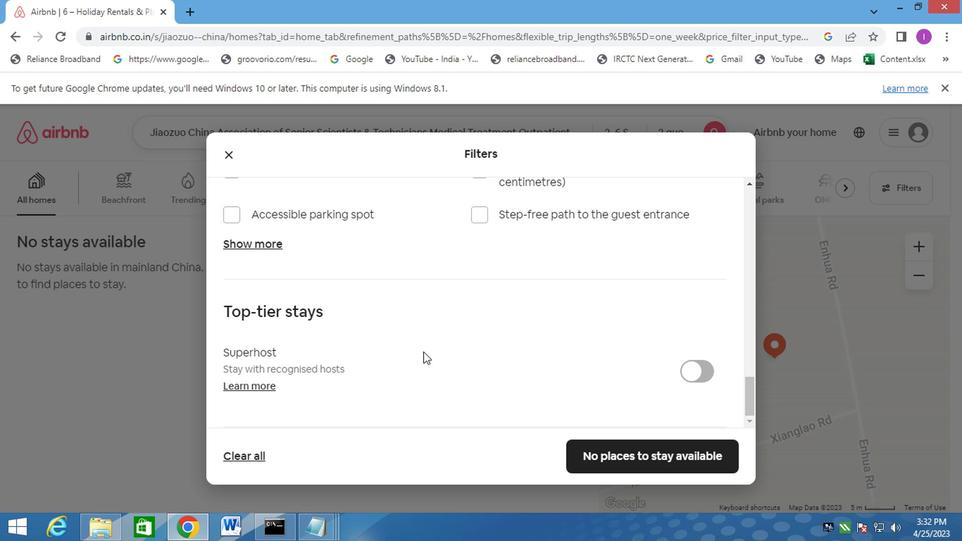 
Action: Mouse moved to (420, 354)
Screenshot: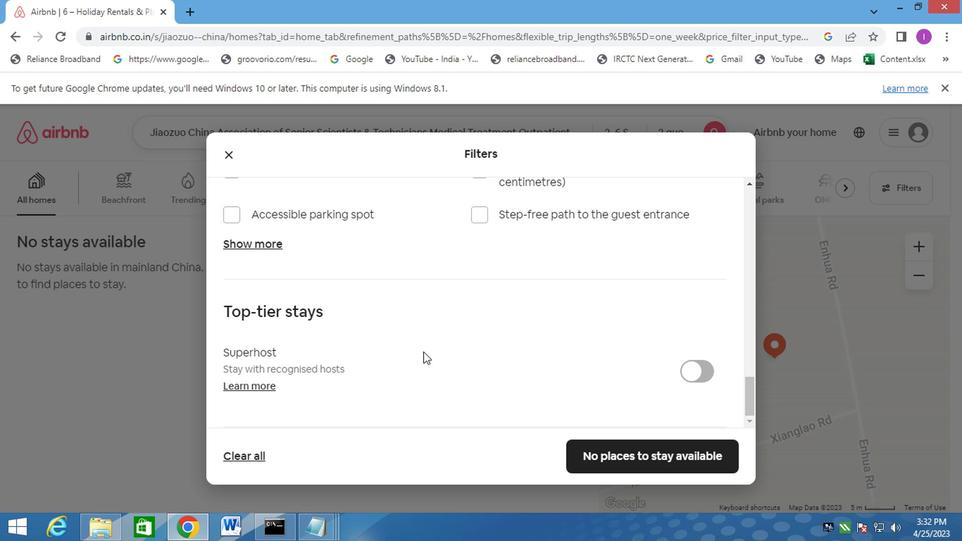 
Action: Mouse scrolled (420, 353) with delta (0, -1)
Screenshot: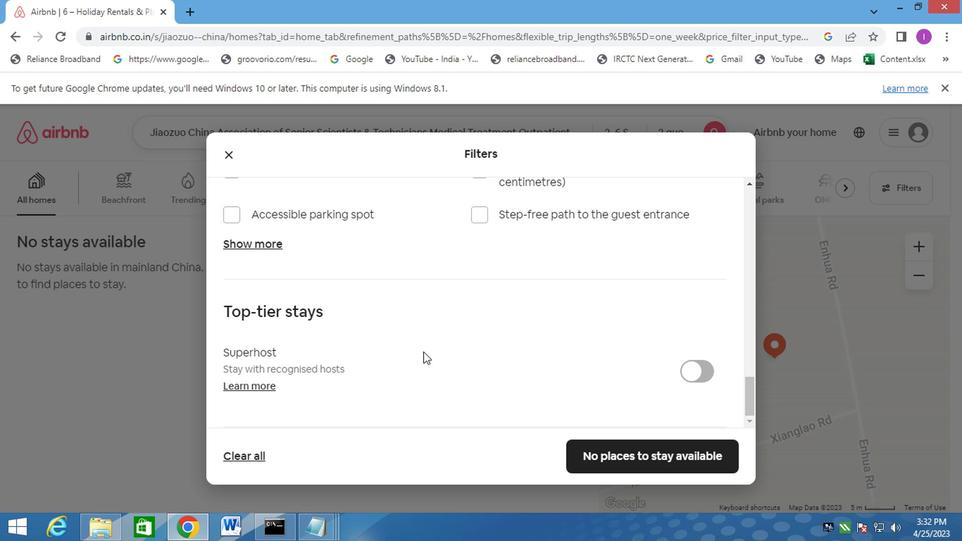 
Action: Mouse moved to (420, 361)
Screenshot: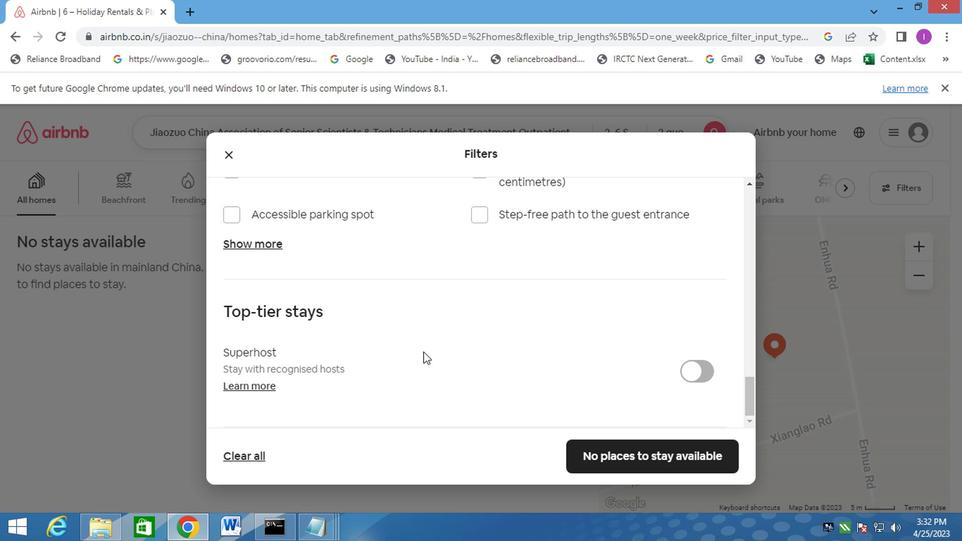 
Action: Mouse scrolled (420, 361) with delta (0, 0)
Screenshot: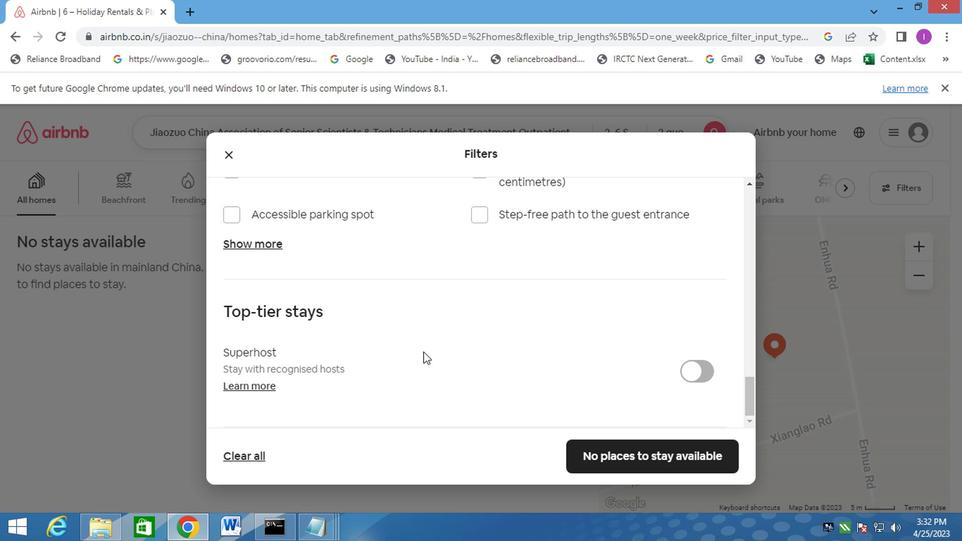 
Action: Mouse moved to (429, 365)
Screenshot: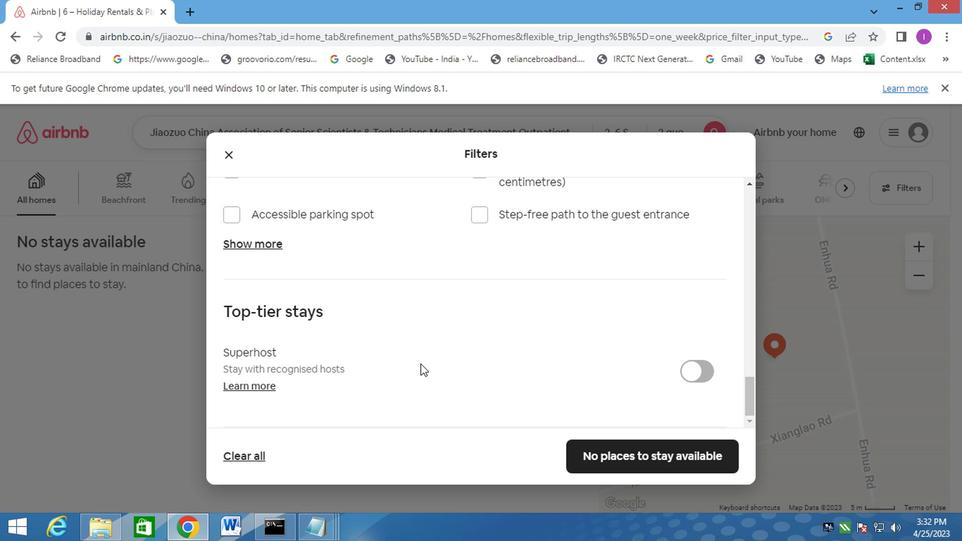 
Action: Mouse scrolled (429, 365) with delta (0, 0)
Screenshot: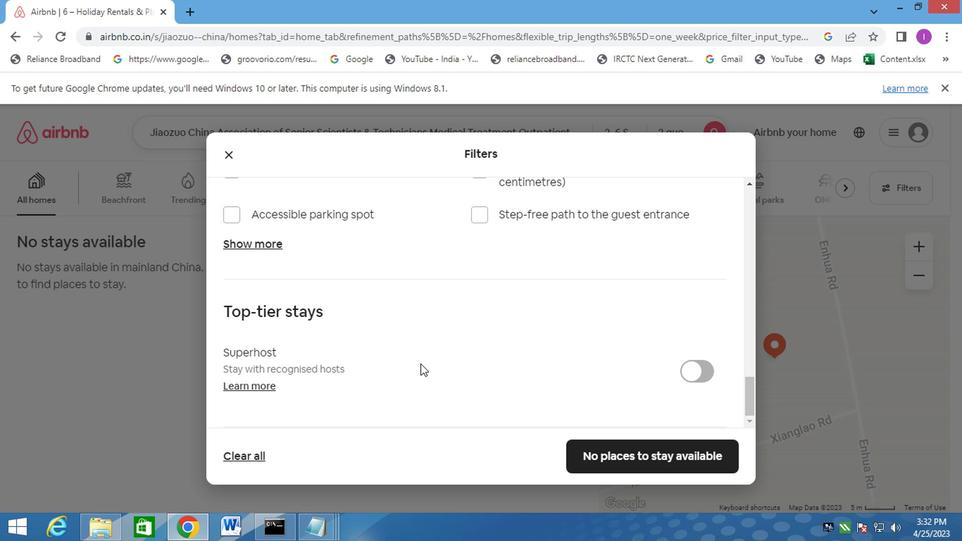 
Action: Mouse moved to (582, 445)
Screenshot: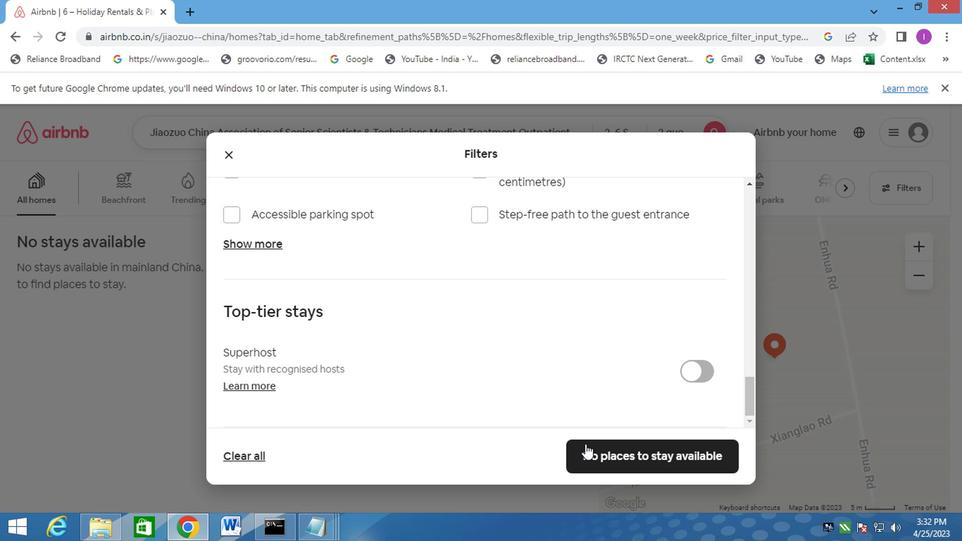 
Action: Mouse pressed left at (582, 445)
Screenshot: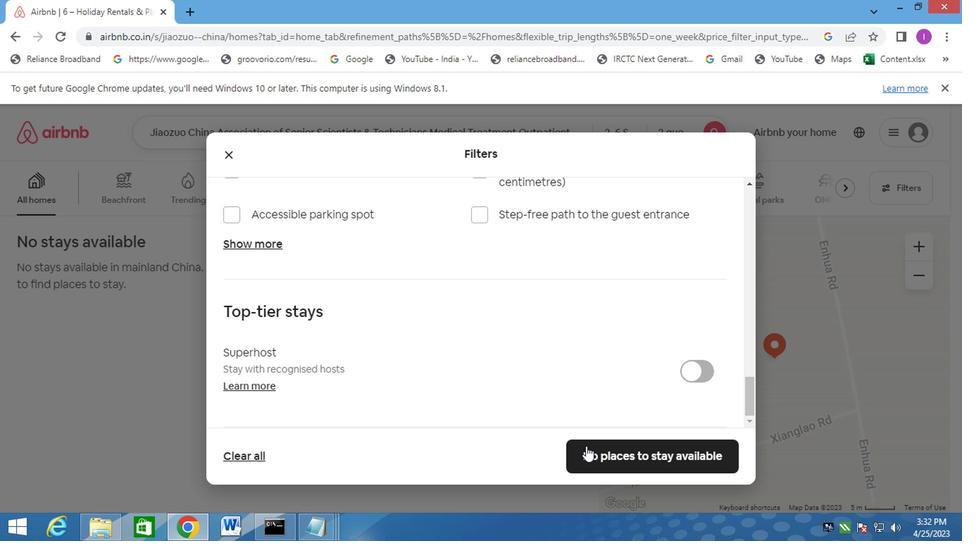 
Action: Mouse moved to (429, 236)
Screenshot: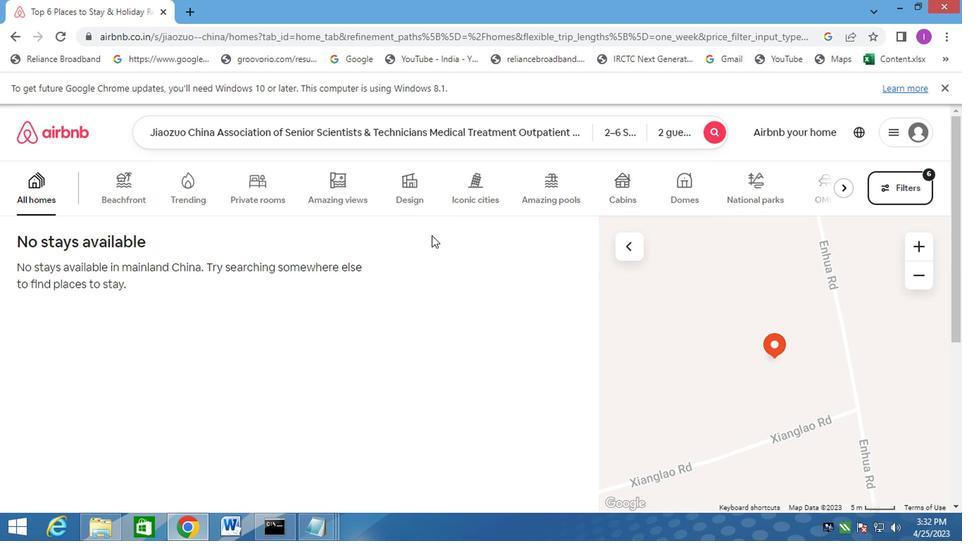 
